 Task: Search one way flight ticket for 4 adults, 2 children, 2 infants in seat and 1 infant on lap in premium economy from Fort Walton Beach: Destin-fort Walton Beach Airport/eglin Air Force Base to Evansville: Evansville Regional Airport on 5-3-2023. Choice of flights is Singapure airlines. Number of bags: 2 checked bags. Price is upto 74000. Outbound departure time preference is 10:00.
Action: Mouse moved to (298, 119)
Screenshot: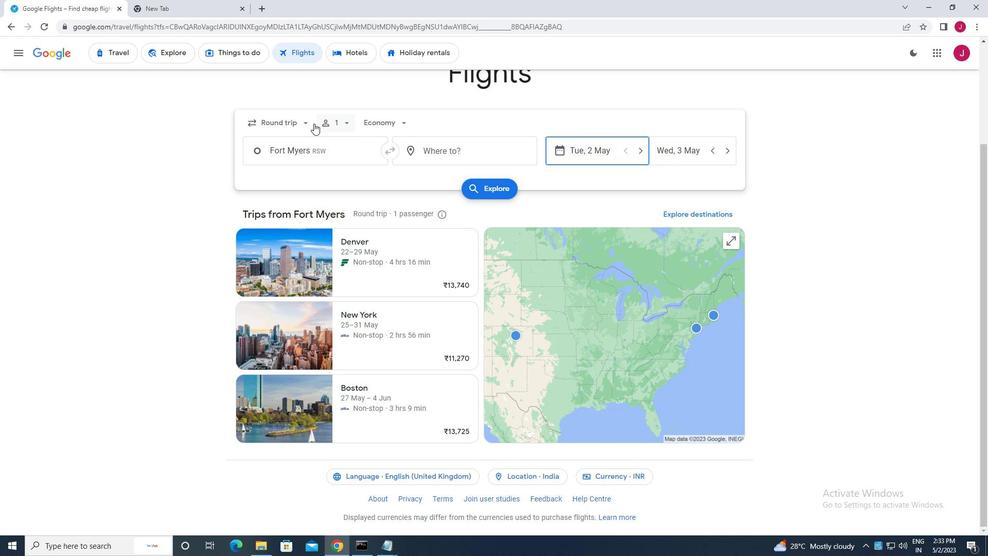 
Action: Mouse pressed left at (298, 119)
Screenshot: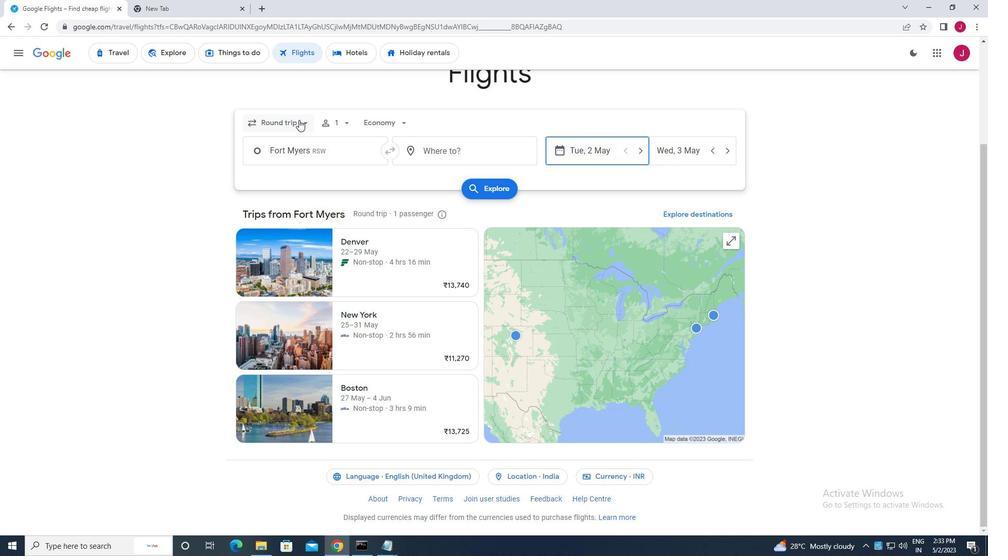 
Action: Mouse moved to (298, 173)
Screenshot: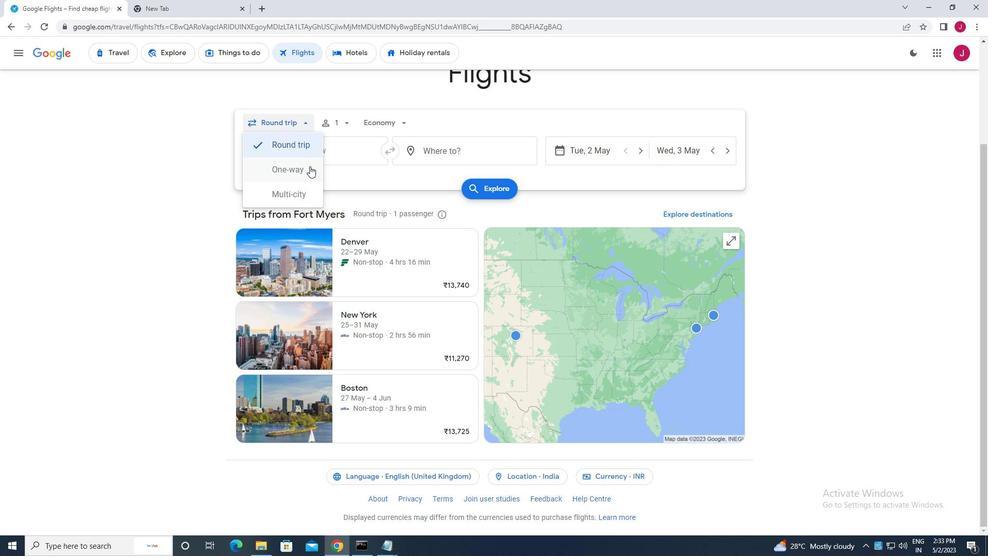 
Action: Mouse pressed left at (298, 173)
Screenshot: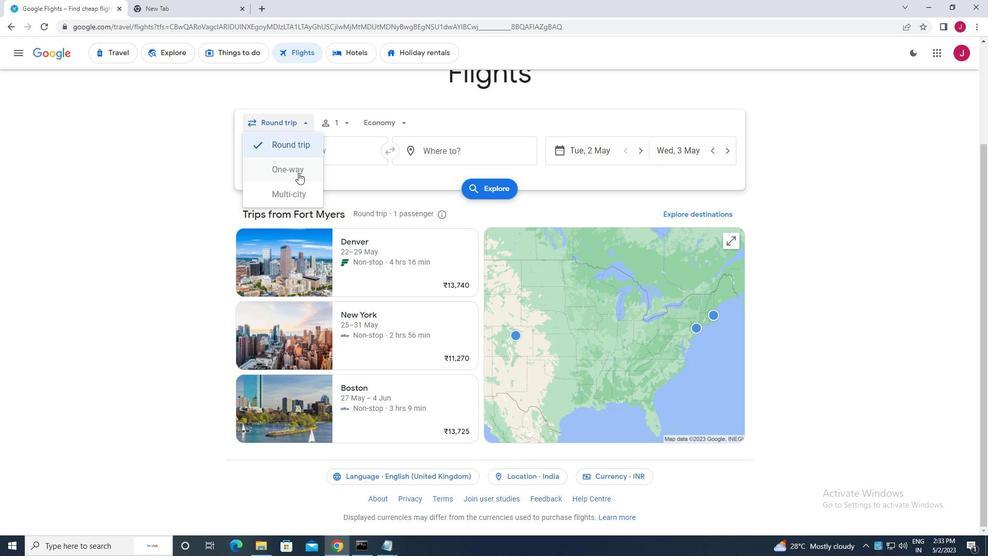 
Action: Mouse moved to (338, 120)
Screenshot: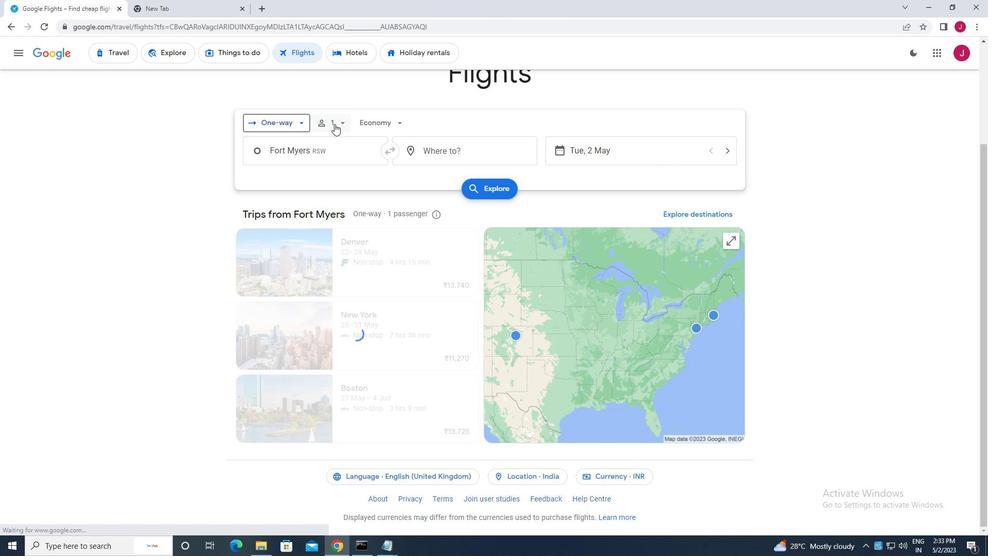
Action: Mouse pressed left at (338, 120)
Screenshot: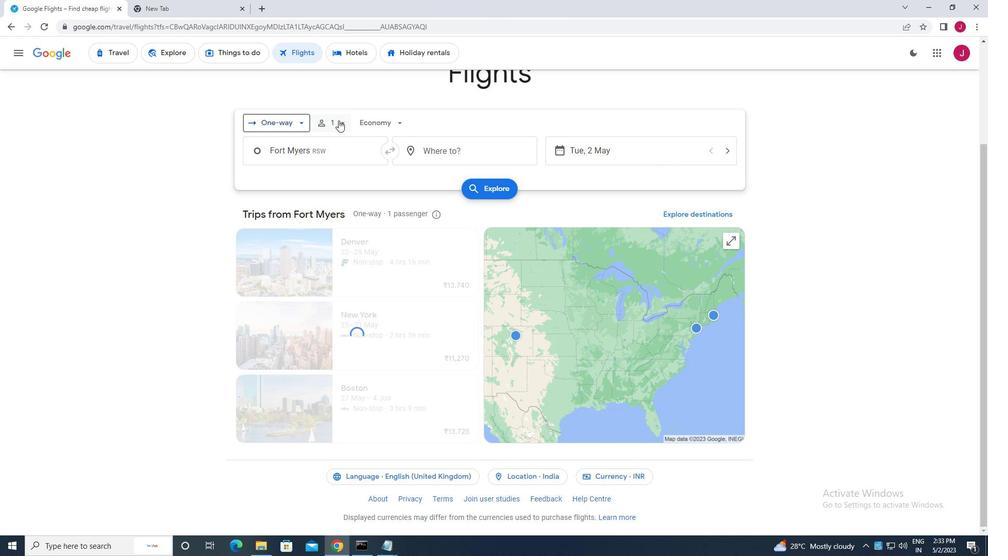 
Action: Mouse moved to (425, 151)
Screenshot: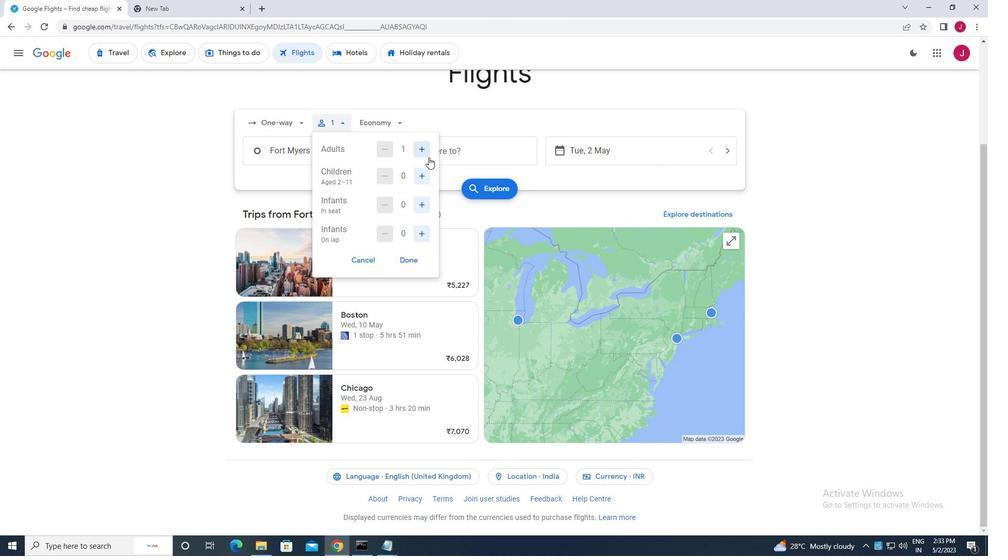 
Action: Mouse pressed left at (425, 151)
Screenshot: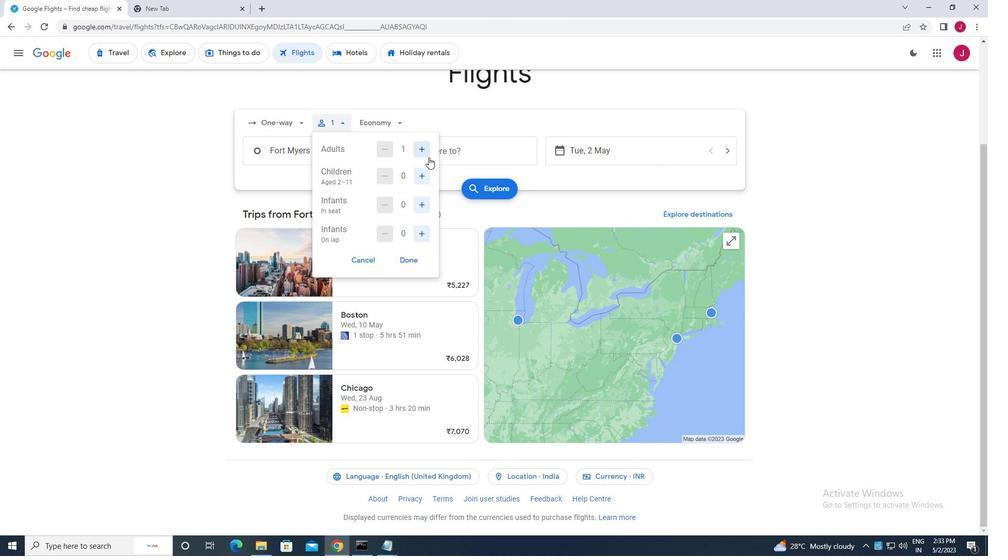 
Action: Mouse pressed left at (425, 151)
Screenshot: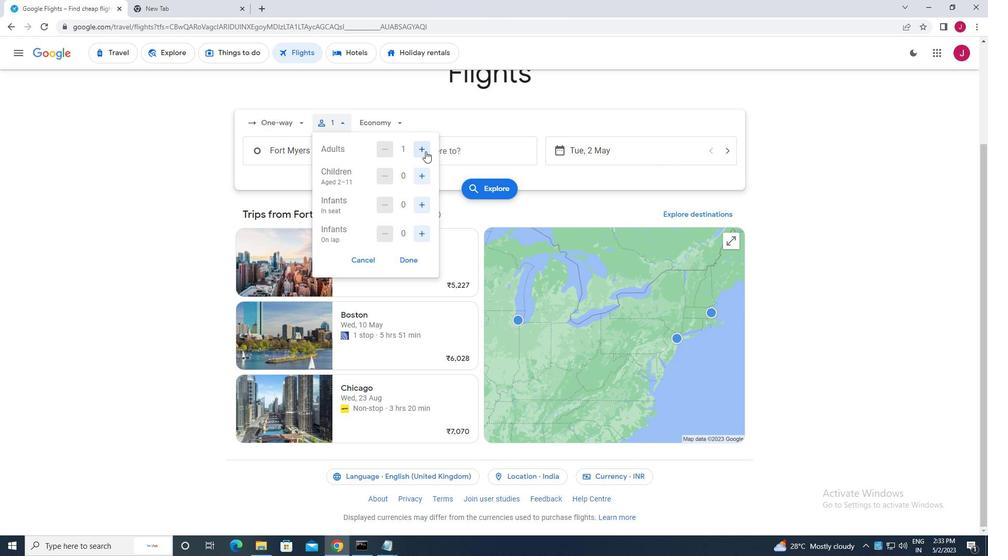 
Action: Mouse pressed left at (425, 151)
Screenshot: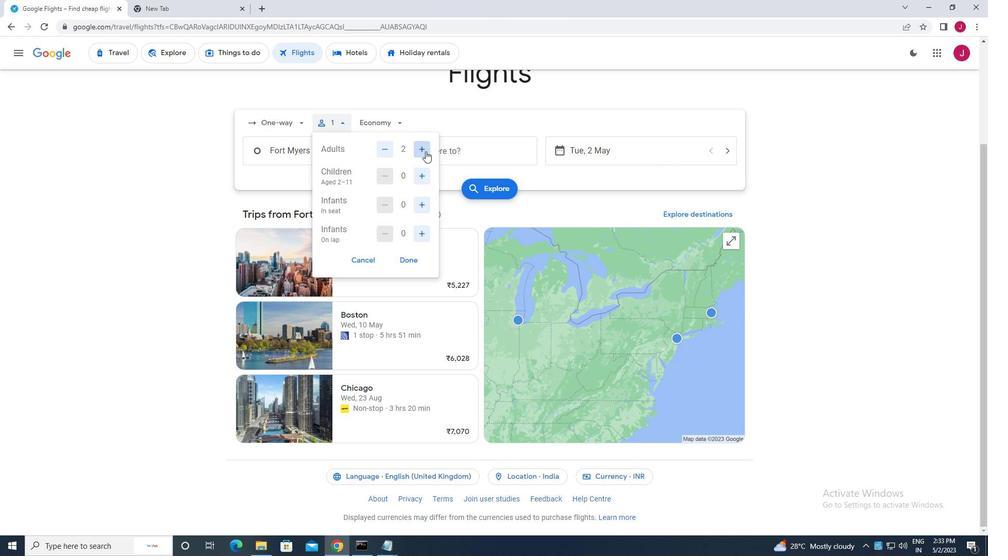 
Action: Mouse moved to (421, 175)
Screenshot: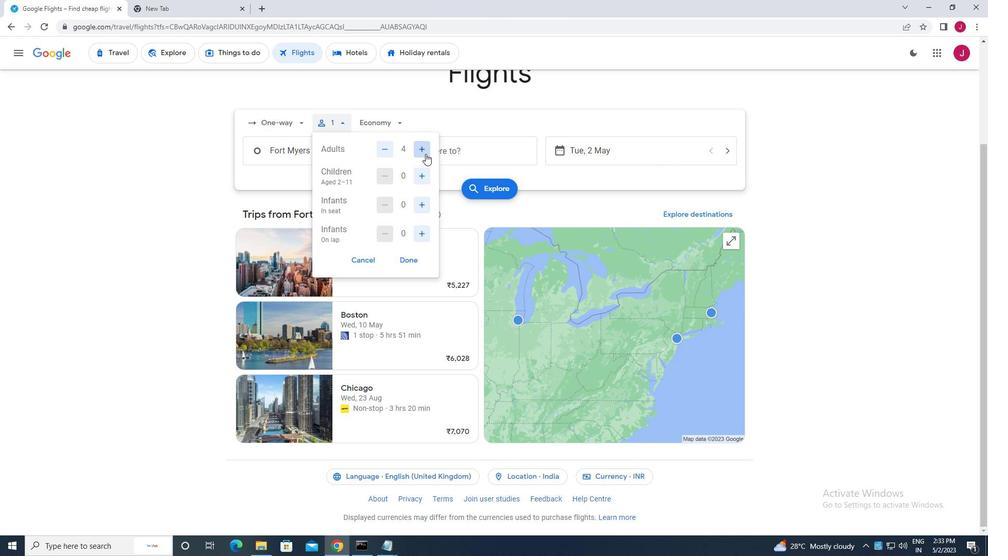 
Action: Mouse pressed left at (421, 175)
Screenshot: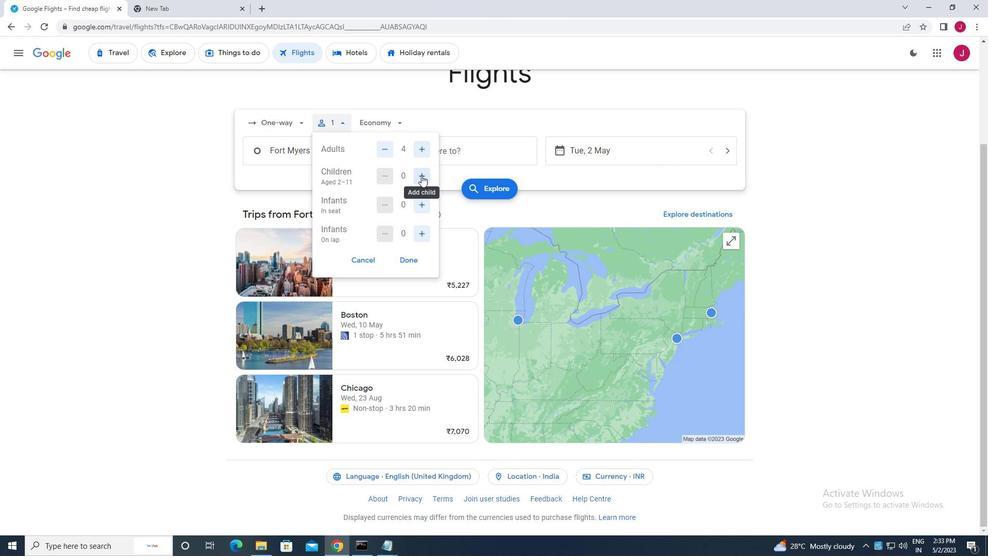 
Action: Mouse pressed left at (421, 175)
Screenshot: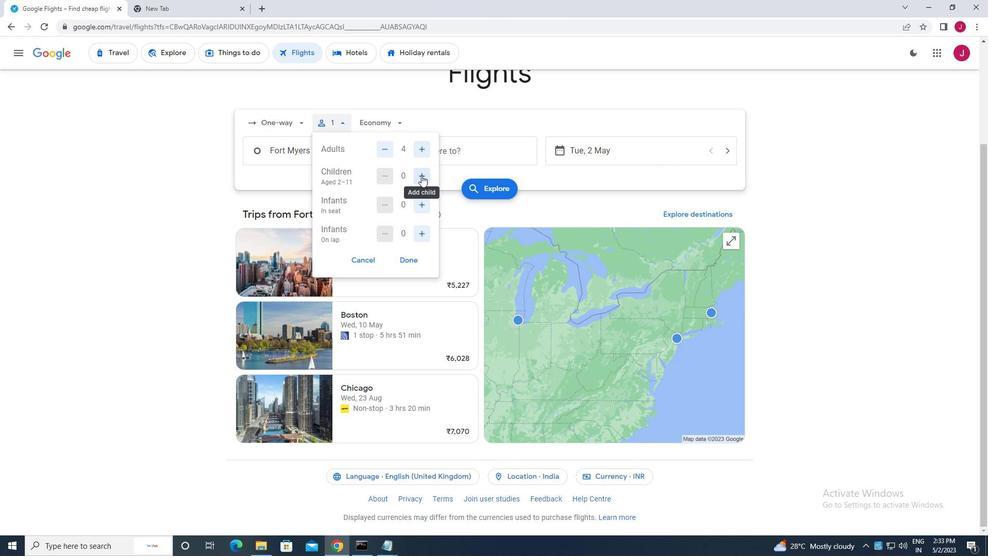 
Action: Mouse moved to (425, 203)
Screenshot: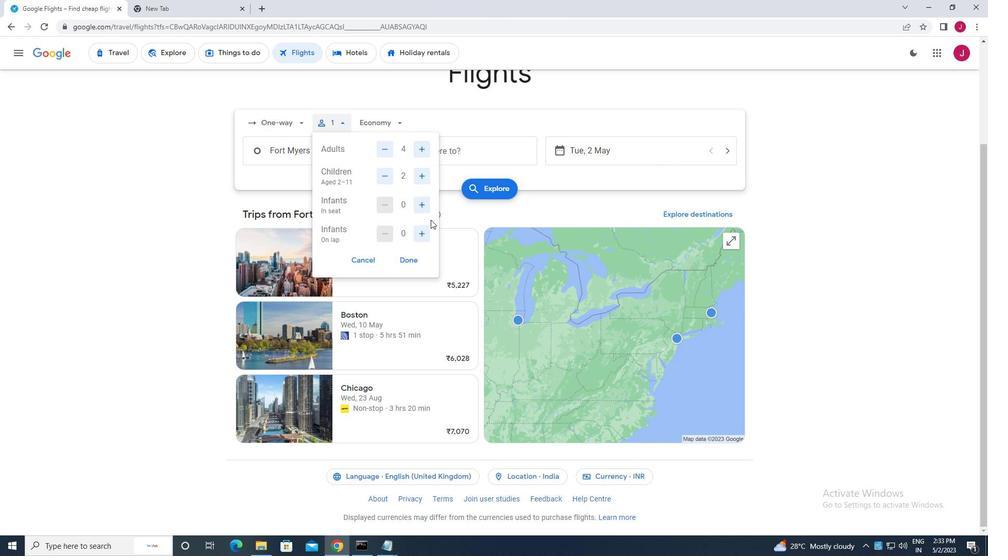 
Action: Mouse pressed left at (425, 203)
Screenshot: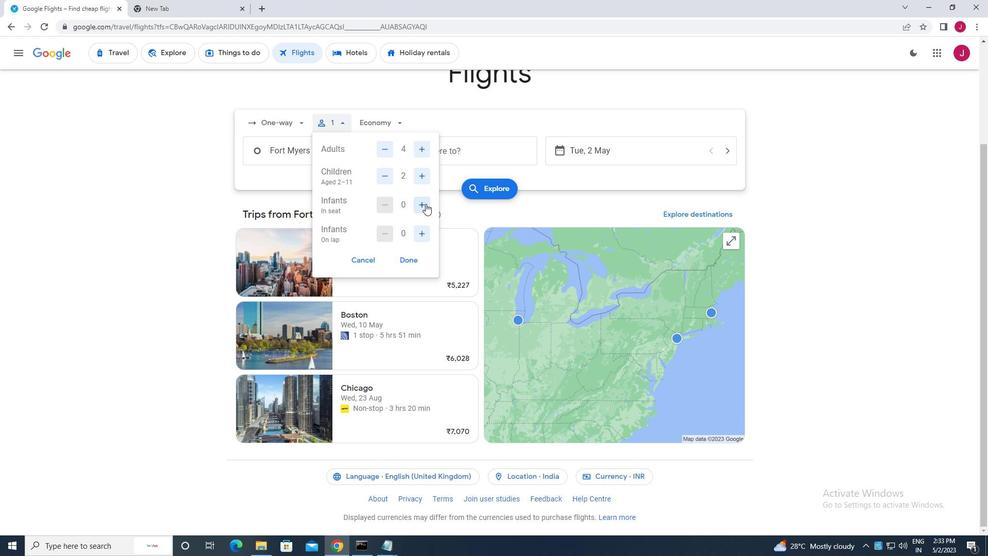 
Action: Mouse pressed left at (425, 203)
Screenshot: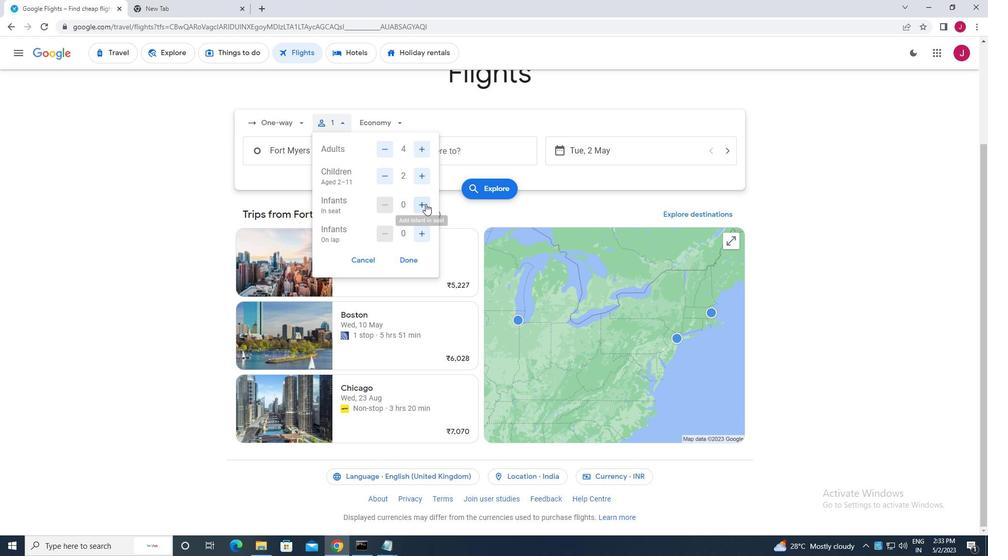 
Action: Mouse moved to (421, 233)
Screenshot: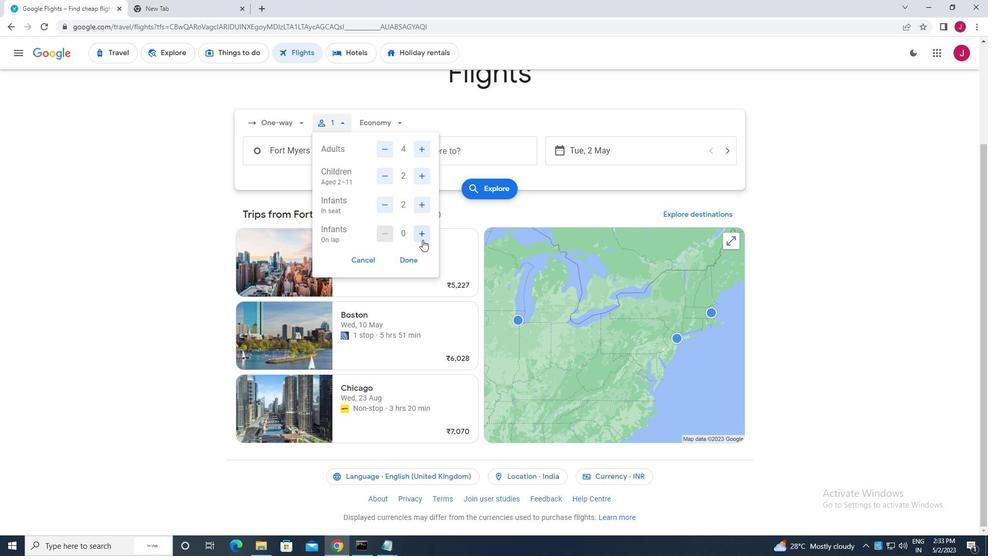 
Action: Mouse pressed left at (421, 233)
Screenshot: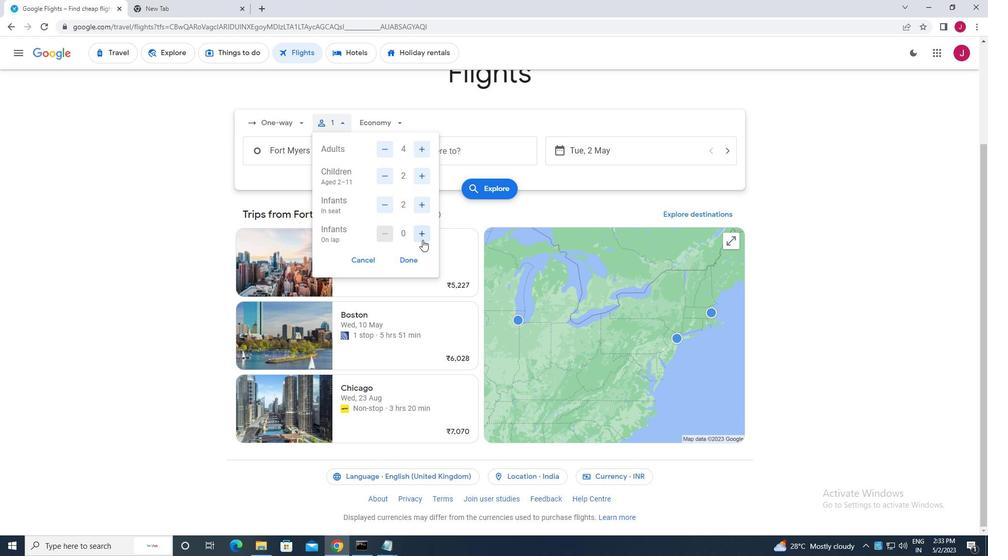 
Action: Mouse moved to (406, 260)
Screenshot: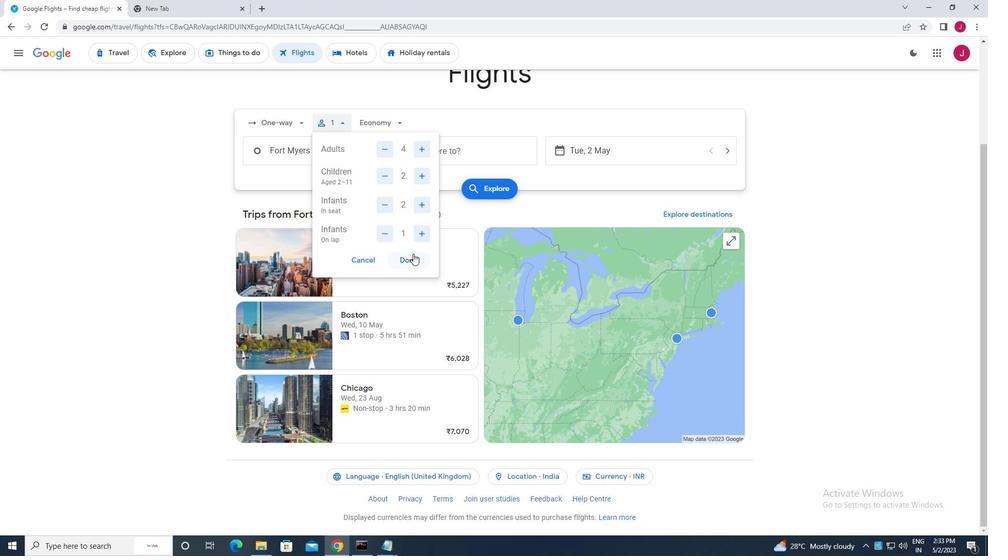 
Action: Mouse pressed left at (406, 260)
Screenshot: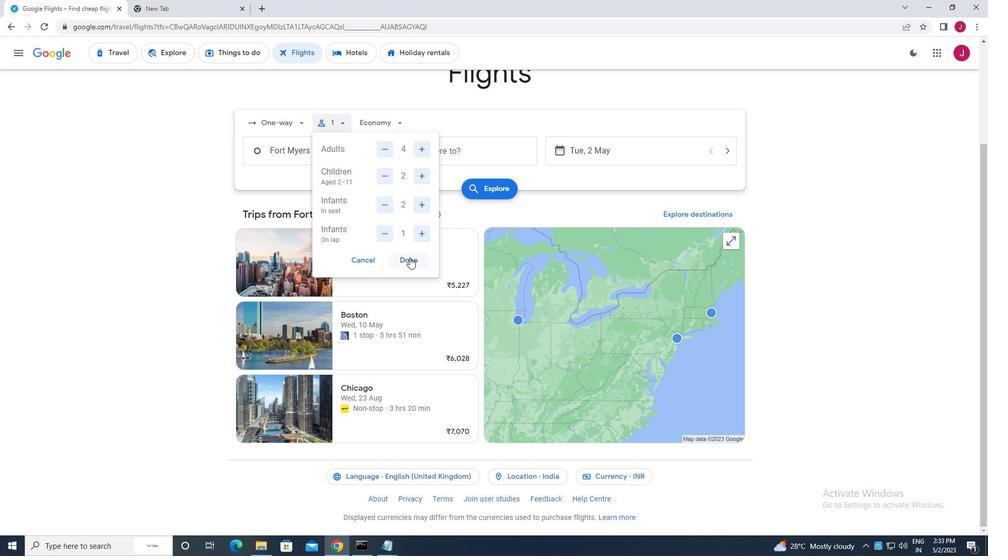 
Action: Mouse moved to (384, 119)
Screenshot: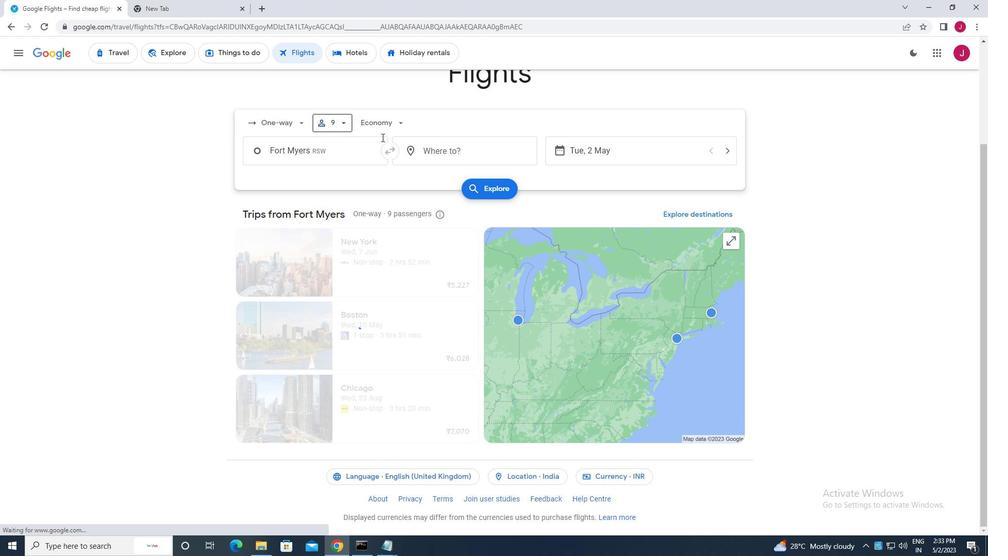 
Action: Mouse pressed left at (384, 119)
Screenshot: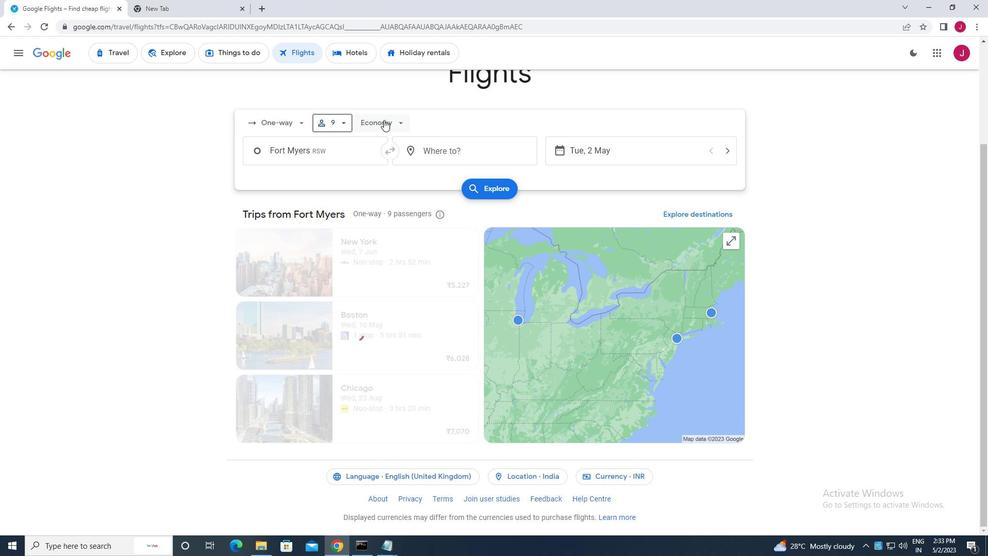 
Action: Mouse moved to (385, 125)
Screenshot: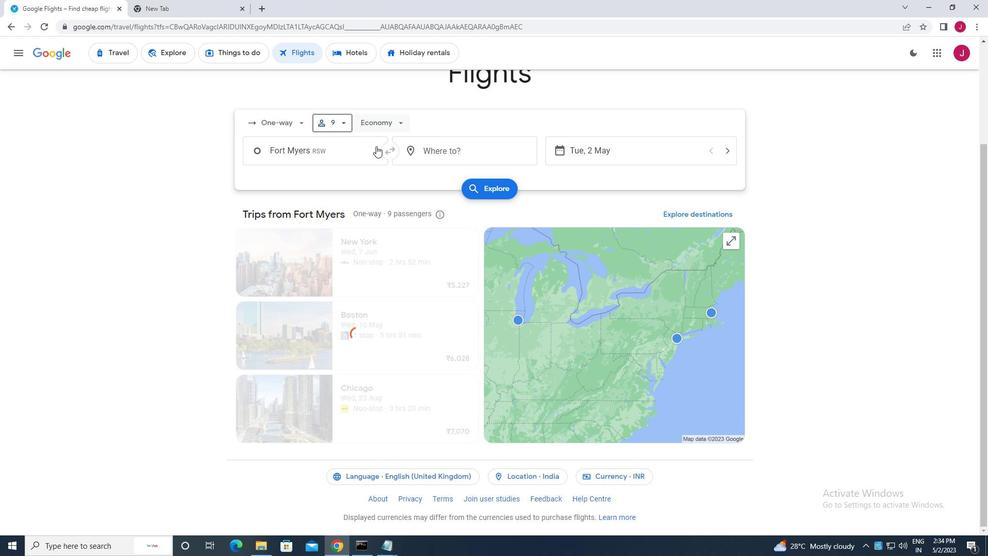 
Action: Mouse pressed left at (385, 125)
Screenshot: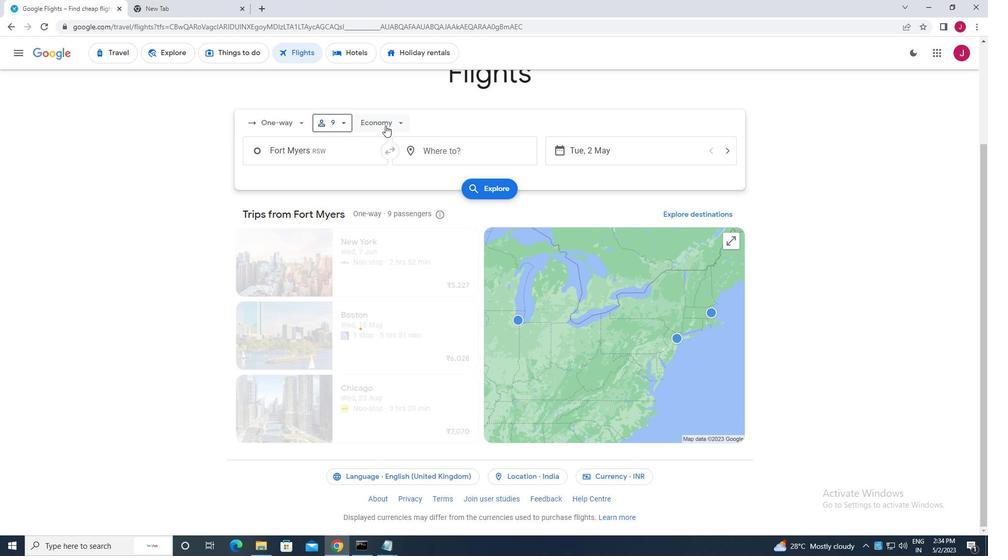 
Action: Mouse moved to (401, 124)
Screenshot: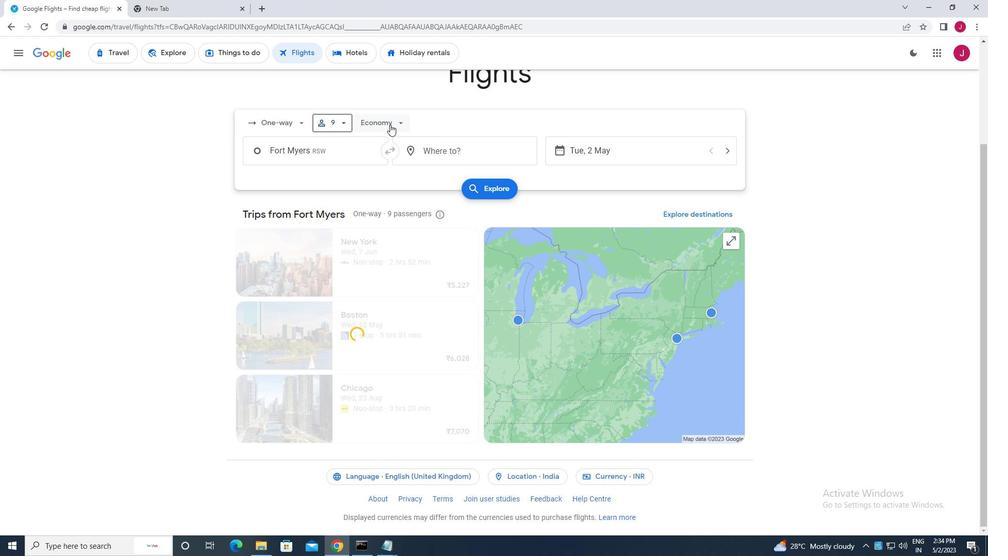 
Action: Mouse pressed left at (401, 124)
Screenshot: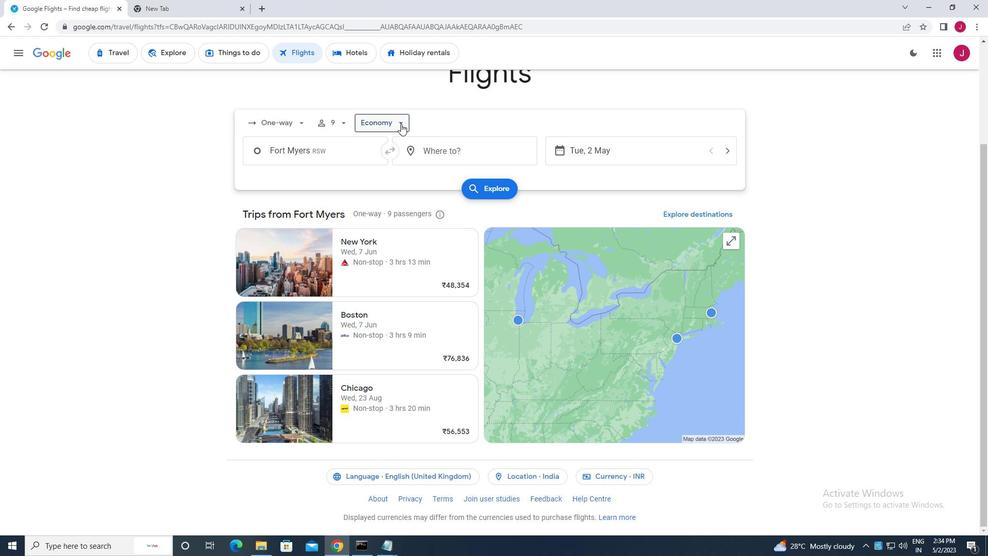 
Action: Mouse moved to (406, 169)
Screenshot: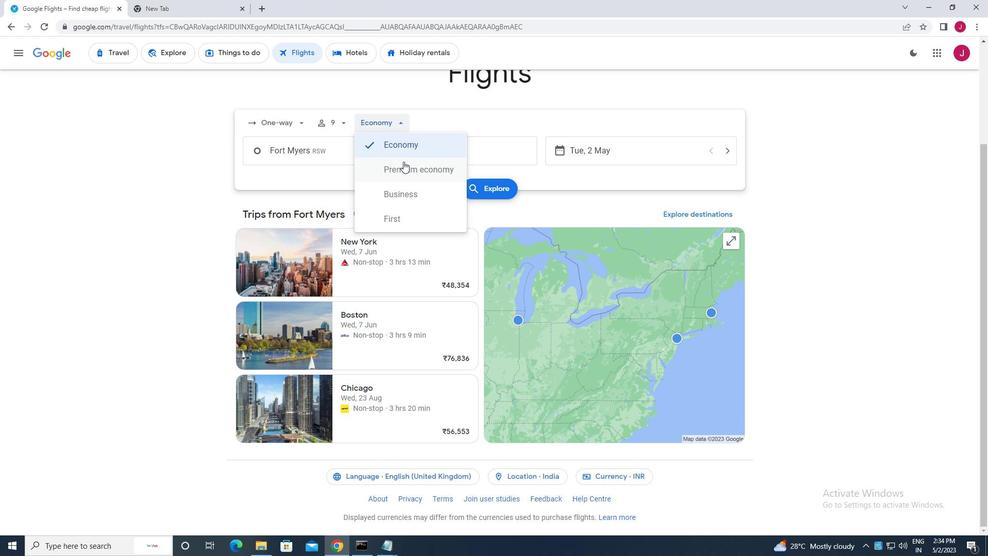 
Action: Mouse pressed left at (406, 169)
Screenshot: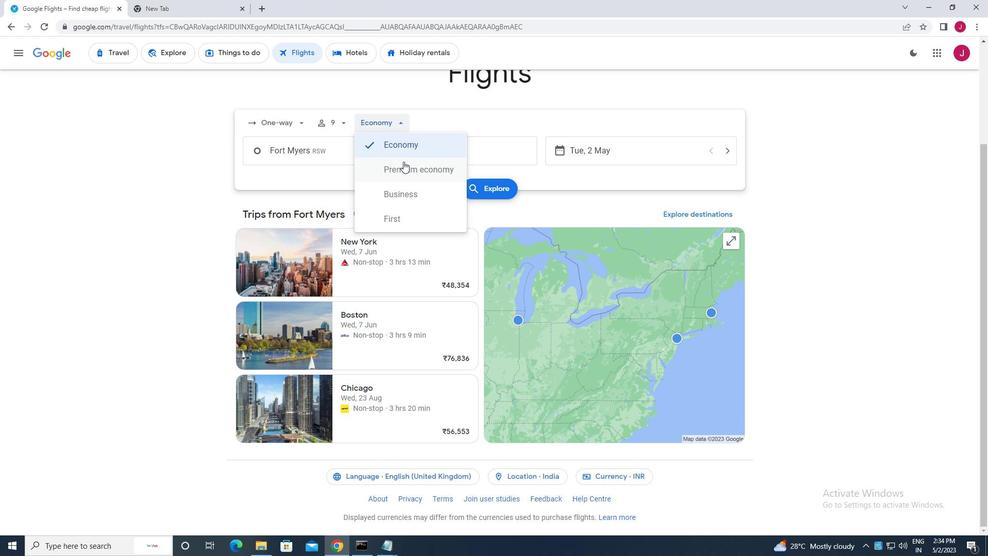 
Action: Mouse moved to (337, 158)
Screenshot: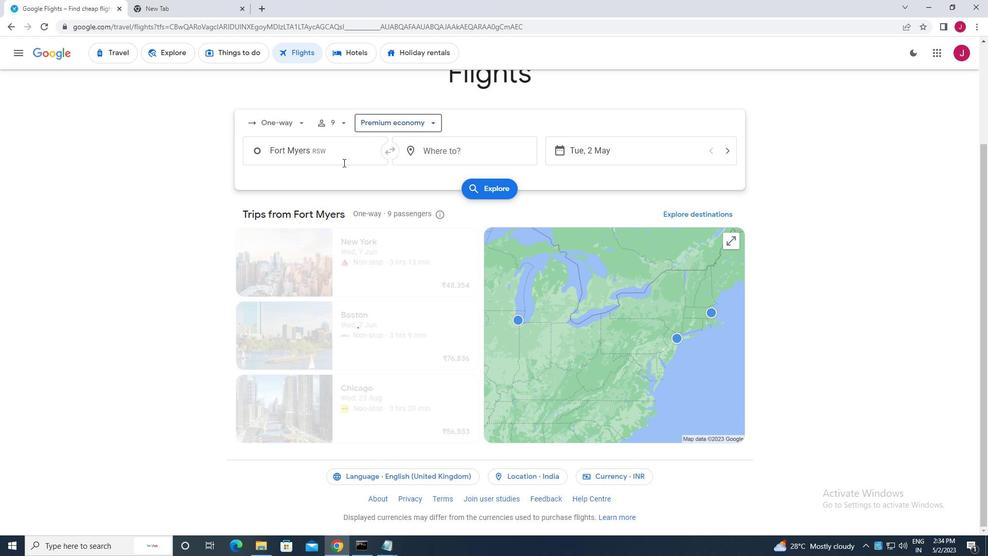 
Action: Mouse pressed left at (337, 158)
Screenshot: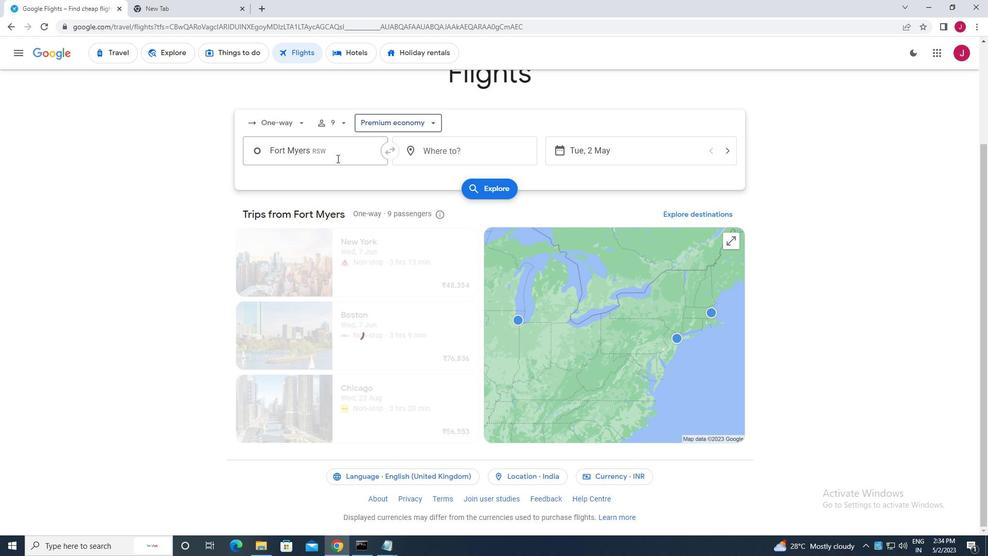 
Action: Key pressed walton
Screenshot: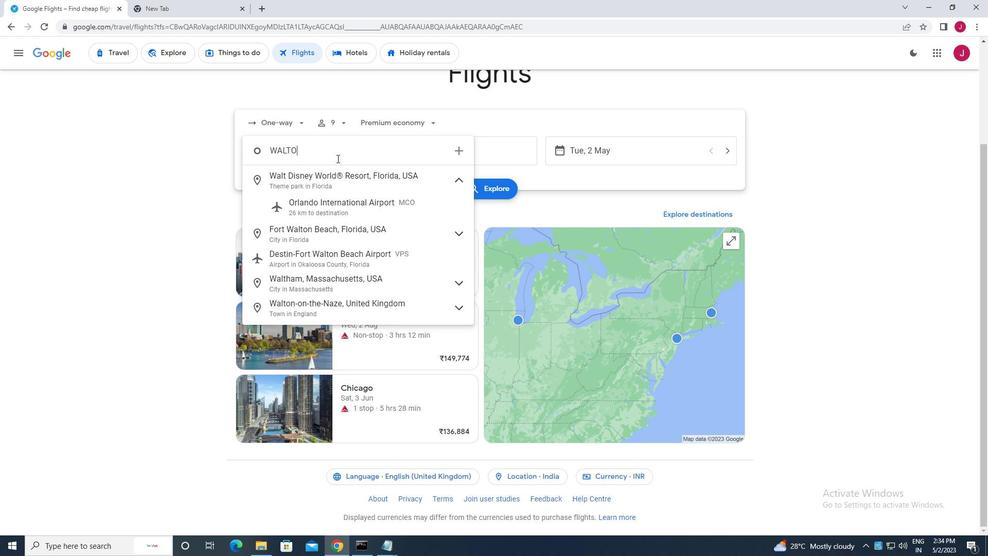 
Action: Mouse moved to (363, 230)
Screenshot: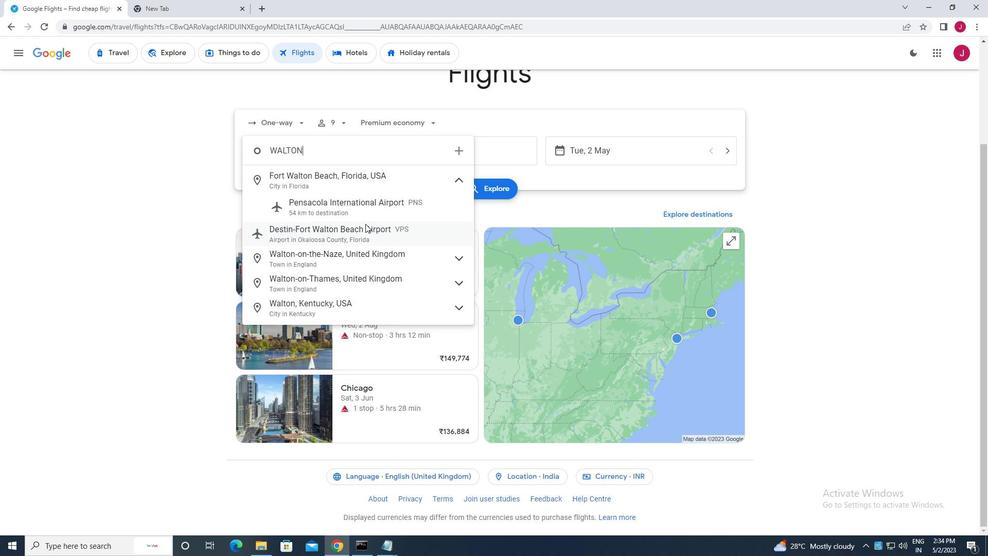 
Action: Mouse pressed left at (363, 230)
Screenshot: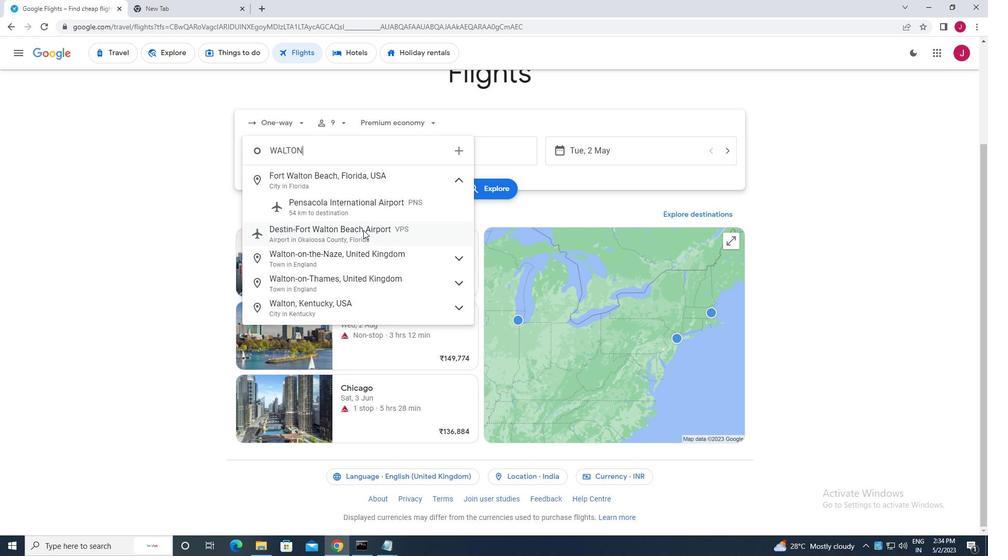 
Action: Mouse moved to (436, 147)
Screenshot: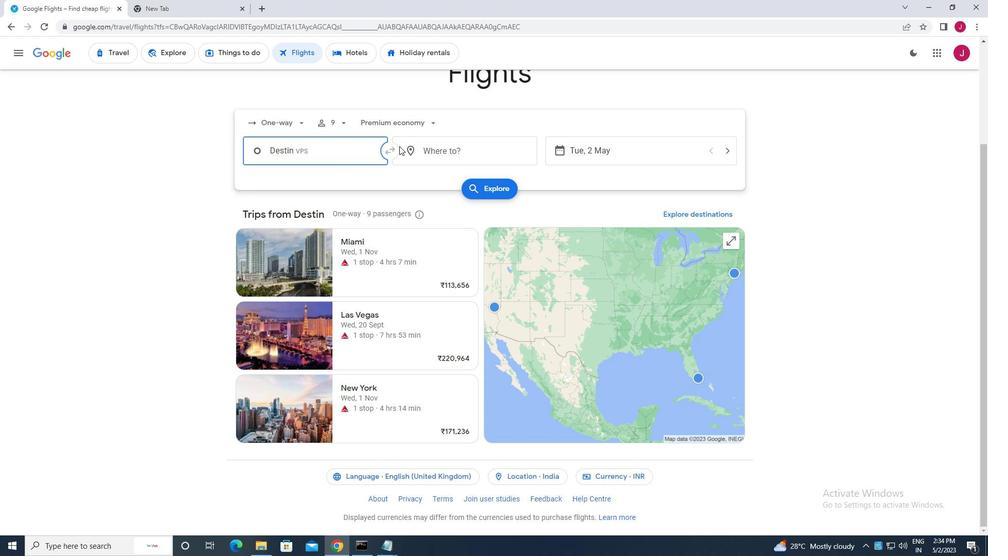 
Action: Mouse pressed left at (436, 147)
Screenshot: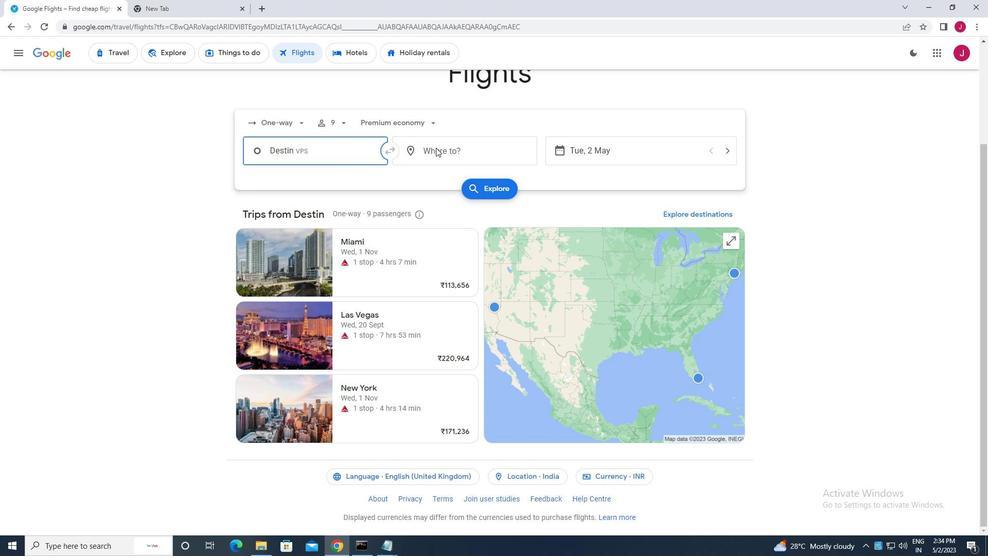 
Action: Key pressed evans
Screenshot: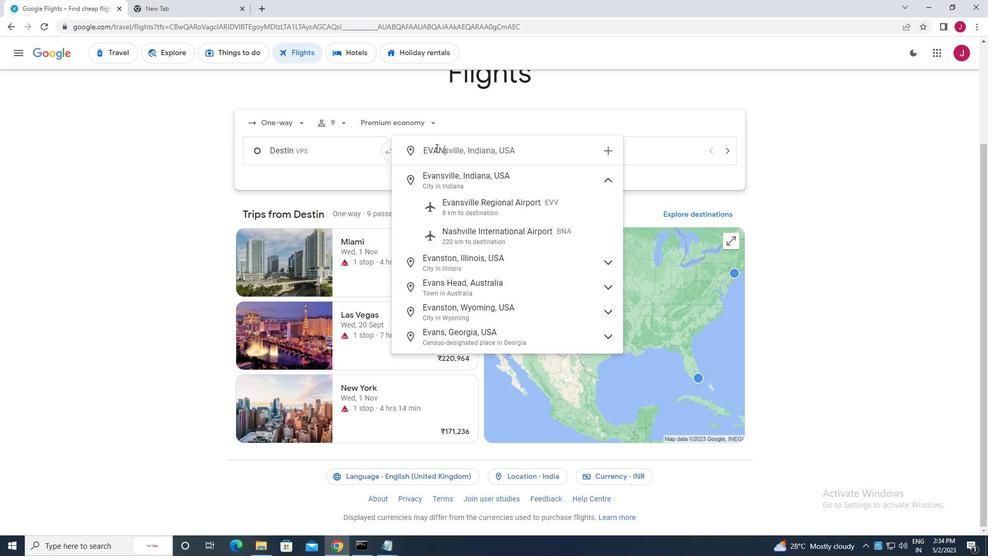 
Action: Mouse moved to (483, 206)
Screenshot: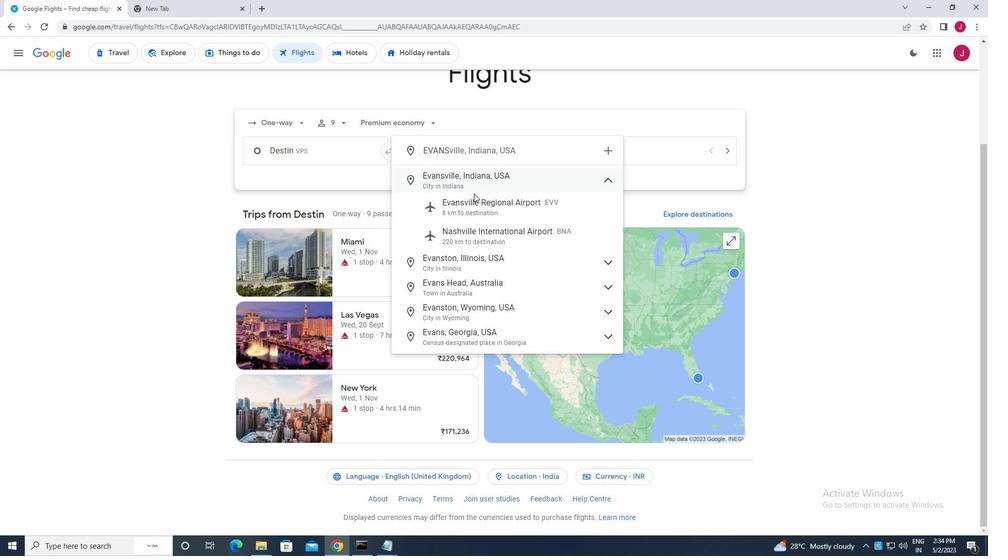 
Action: Mouse pressed left at (483, 206)
Screenshot: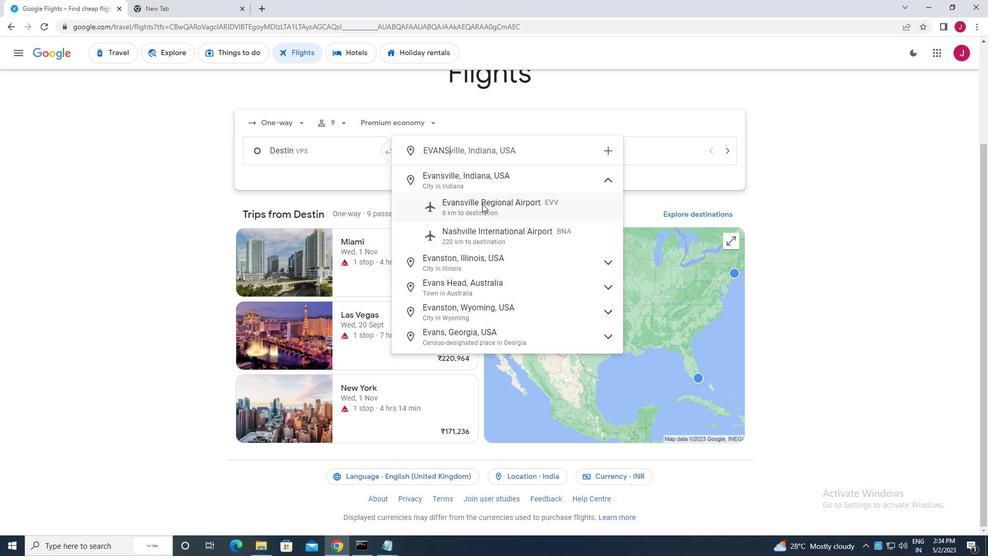 
Action: Mouse moved to (581, 150)
Screenshot: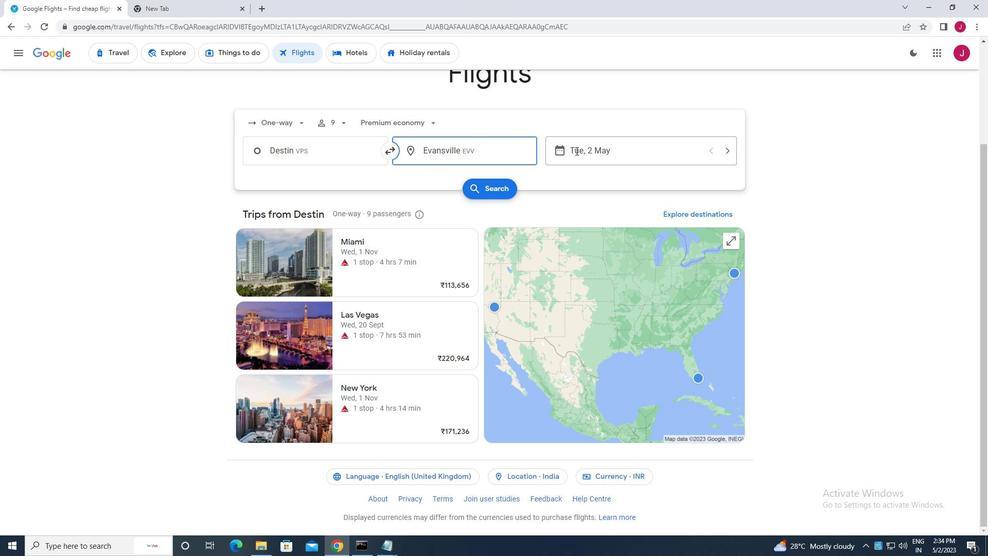 
Action: Mouse pressed left at (581, 150)
Screenshot: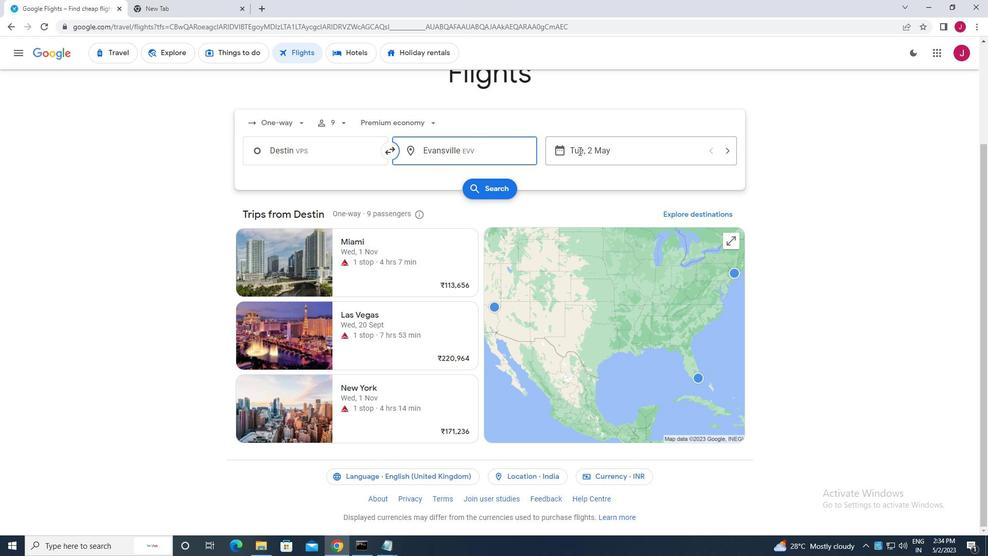 
Action: Mouse moved to (444, 229)
Screenshot: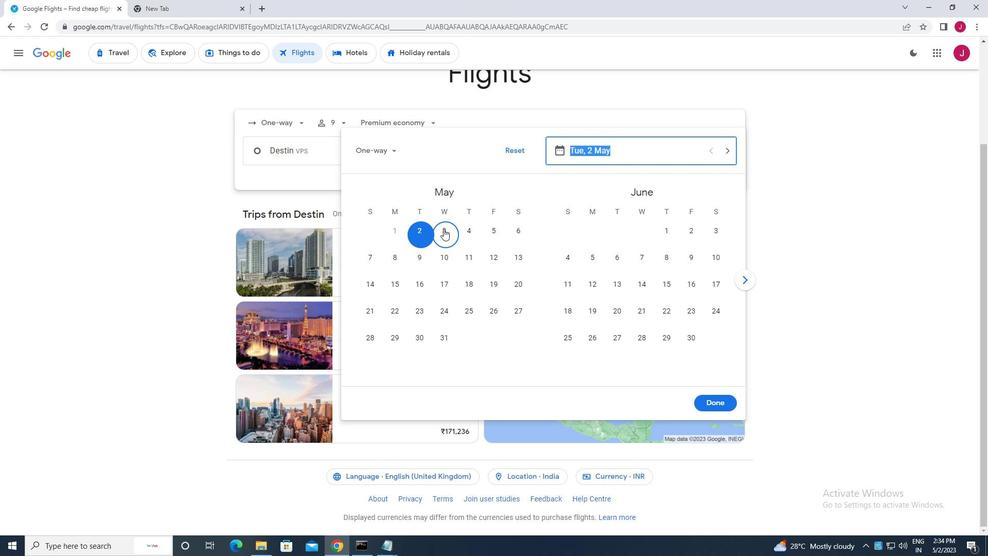 
Action: Mouse pressed left at (444, 229)
Screenshot: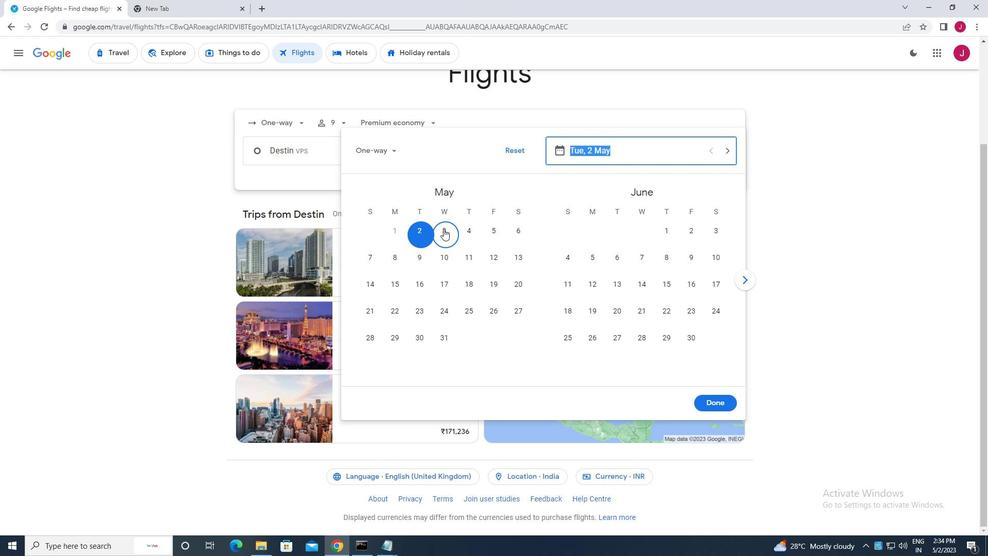 
Action: Mouse moved to (704, 405)
Screenshot: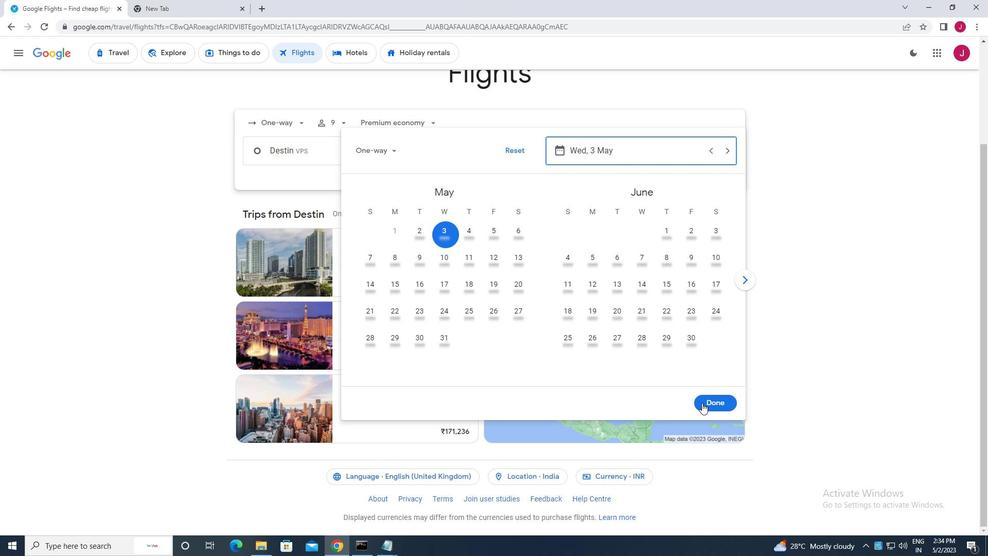 
Action: Mouse pressed left at (704, 405)
Screenshot: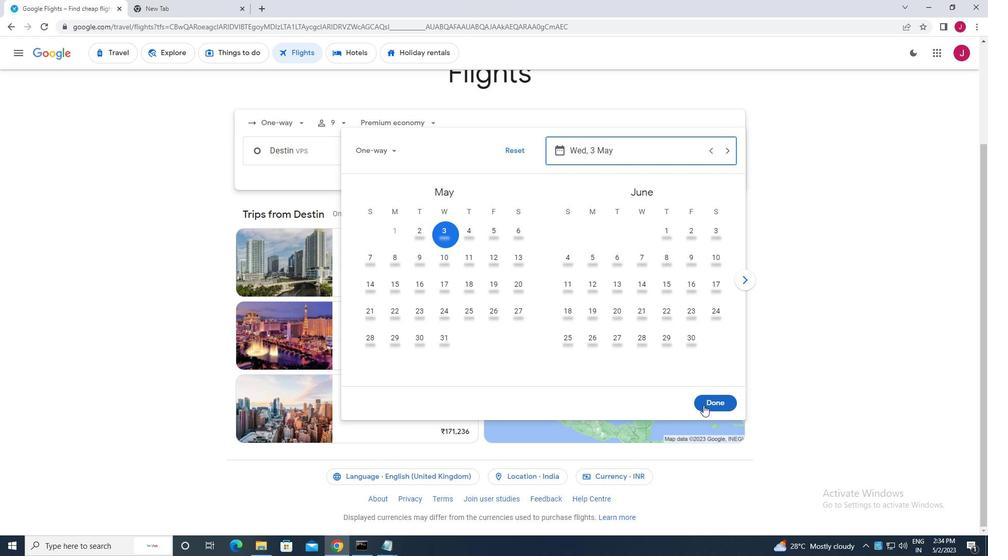 
Action: Mouse moved to (500, 190)
Screenshot: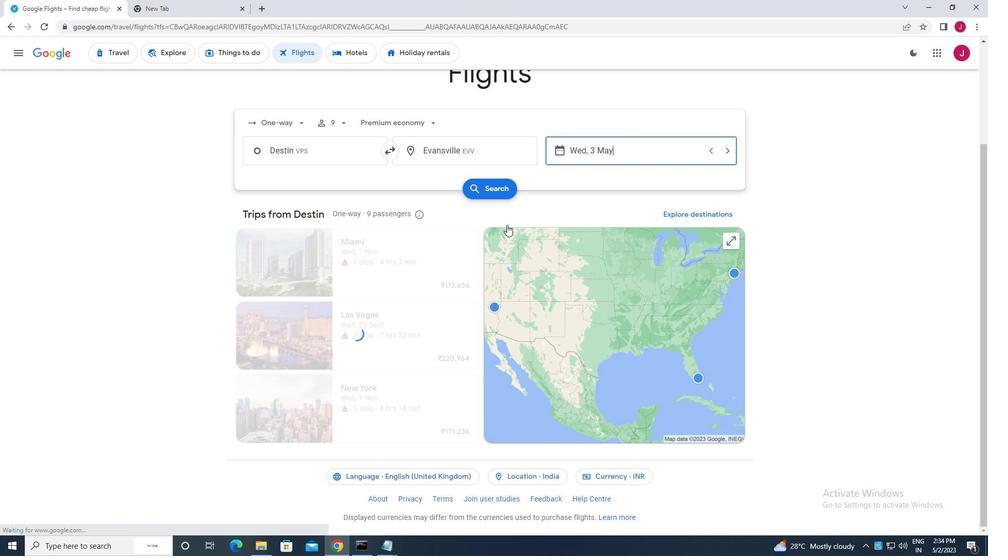 
Action: Mouse pressed left at (500, 190)
Screenshot: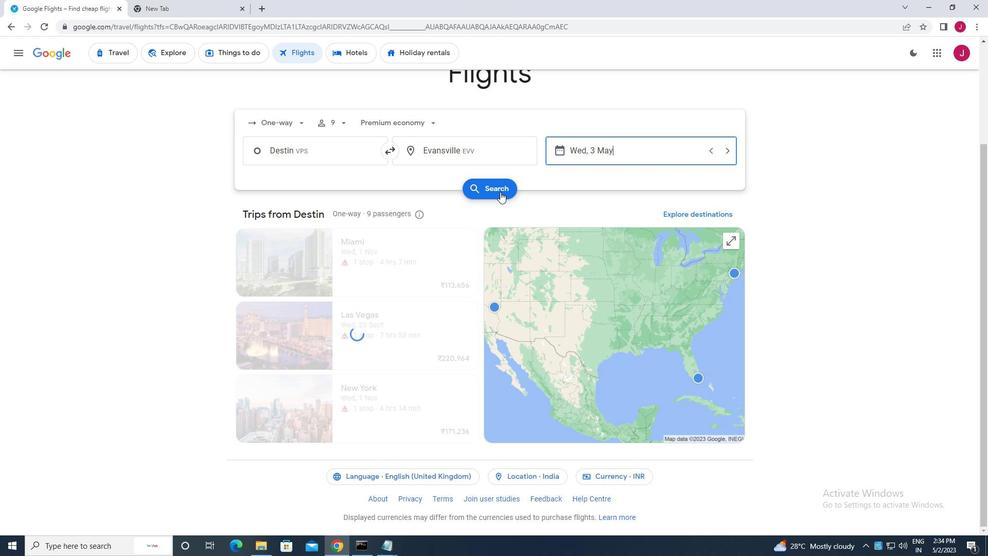
Action: Mouse moved to (262, 146)
Screenshot: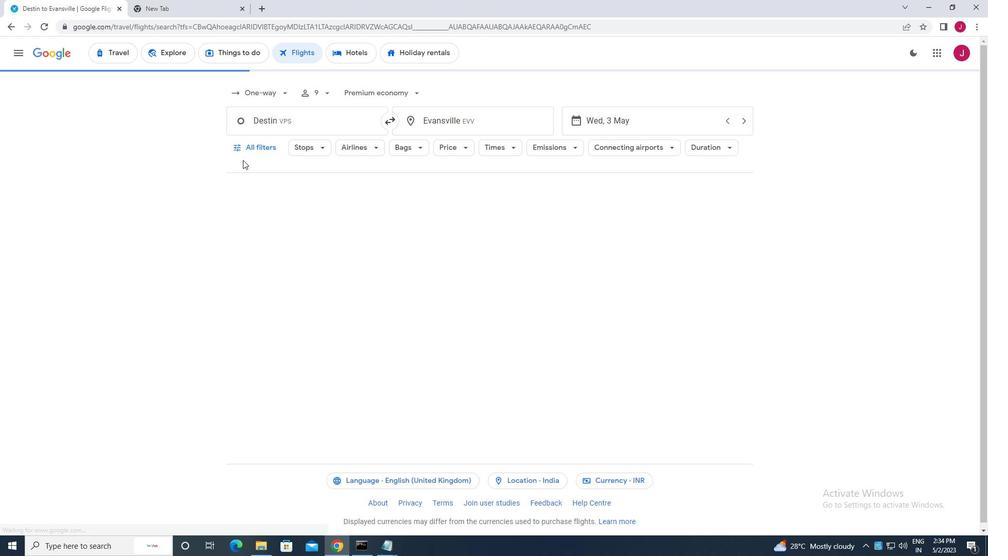 
Action: Mouse pressed left at (262, 146)
Screenshot: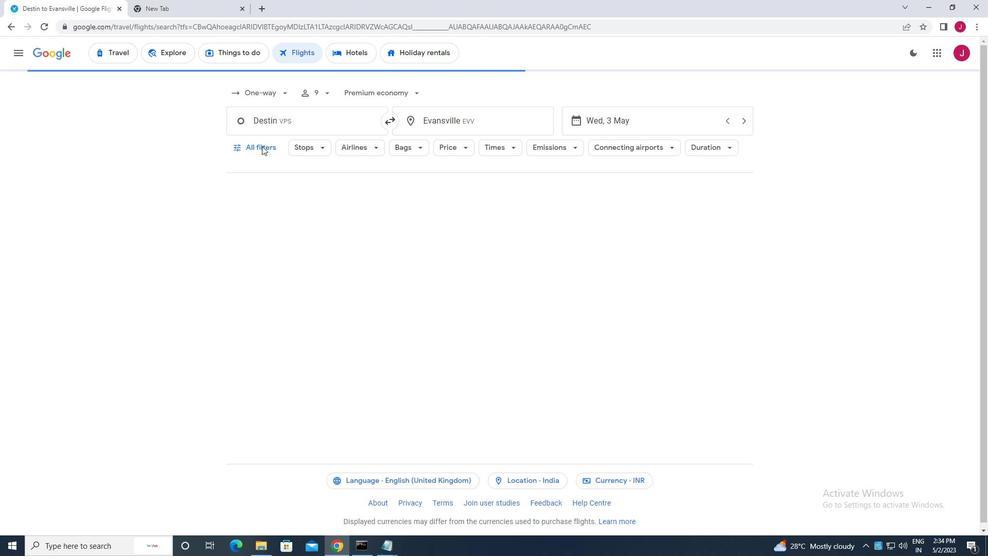 
Action: Mouse moved to (285, 193)
Screenshot: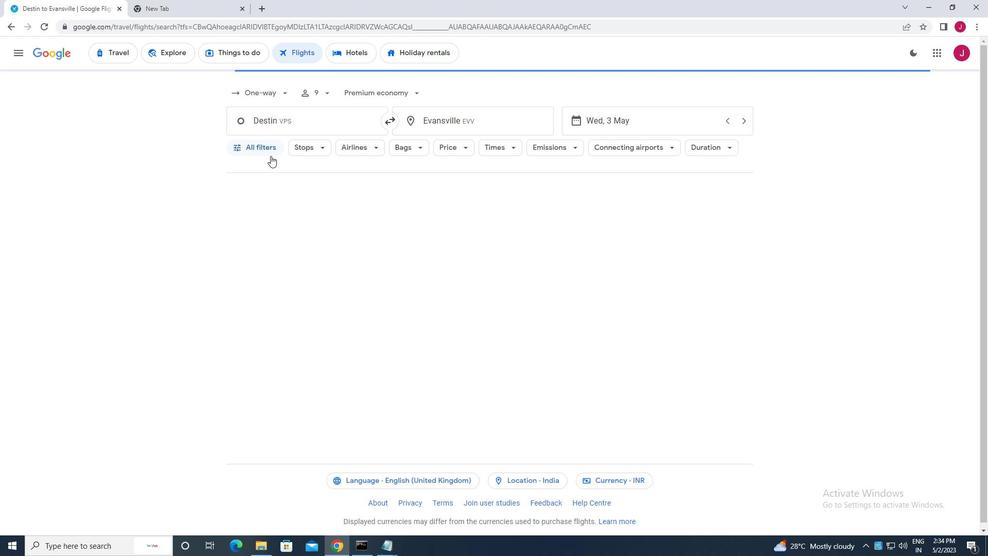 
Action: Mouse scrolled (285, 193) with delta (0, 0)
Screenshot: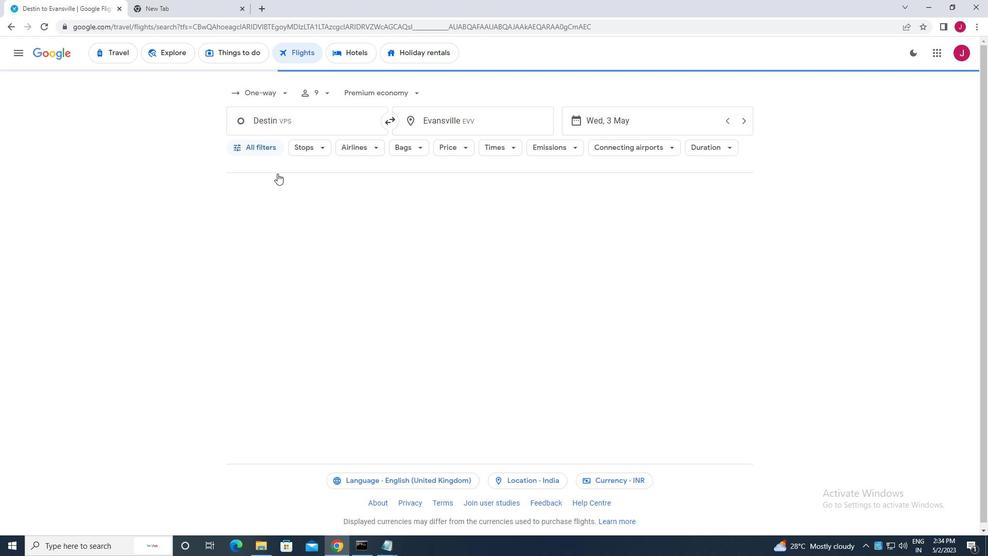 
Action: Mouse scrolled (285, 193) with delta (0, 0)
Screenshot: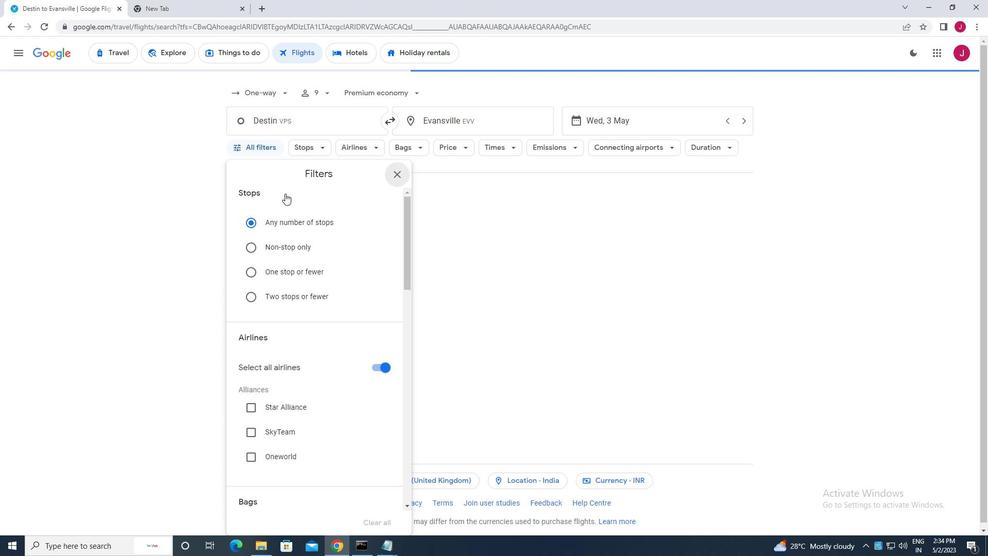 
Action: Mouse scrolled (285, 193) with delta (0, 0)
Screenshot: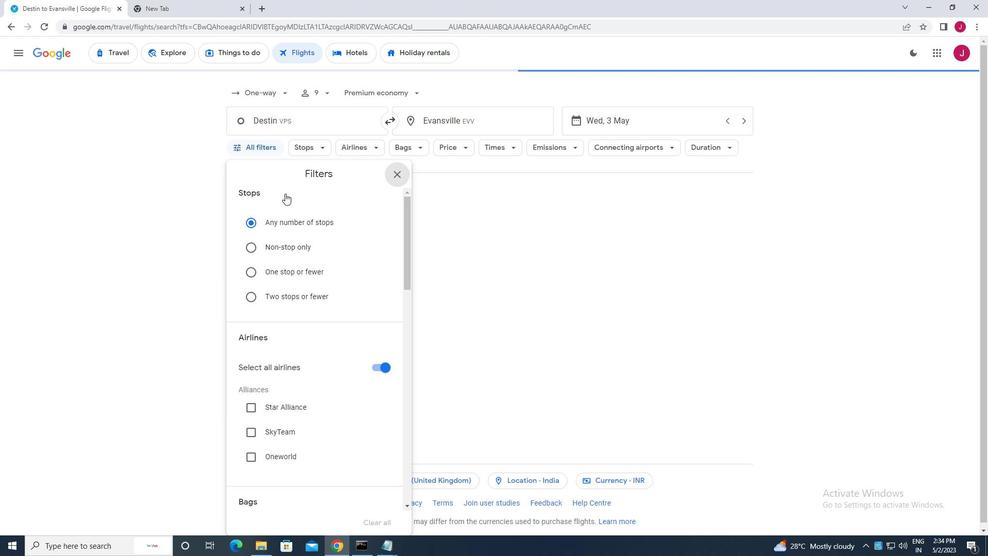 
Action: Mouse moved to (290, 197)
Screenshot: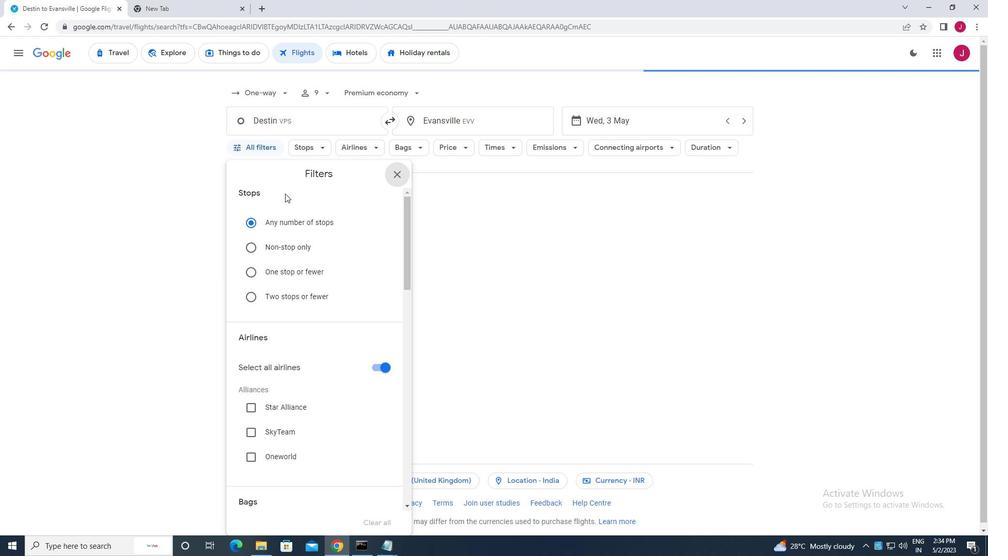 
Action: Mouse scrolled (290, 196) with delta (0, 0)
Screenshot: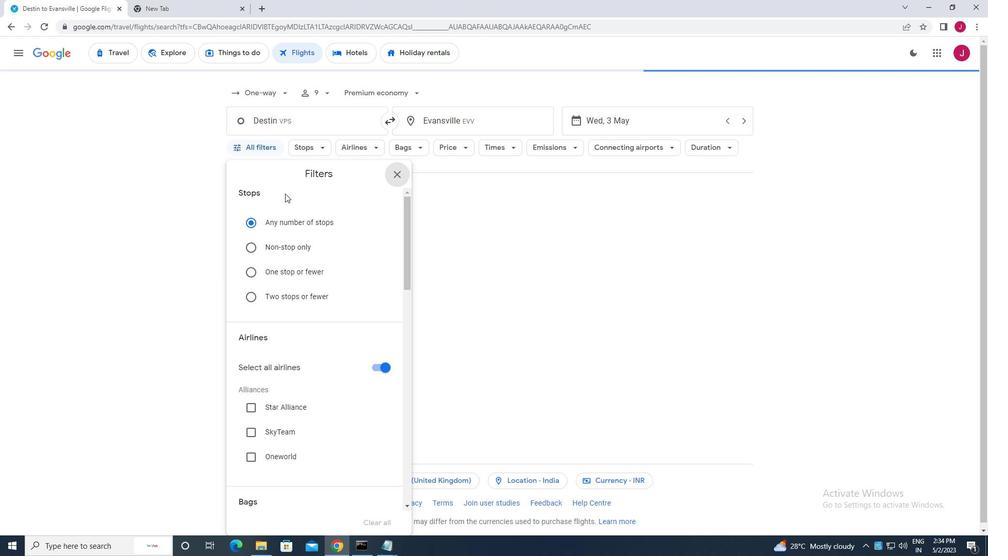 
Action: Mouse moved to (369, 220)
Screenshot: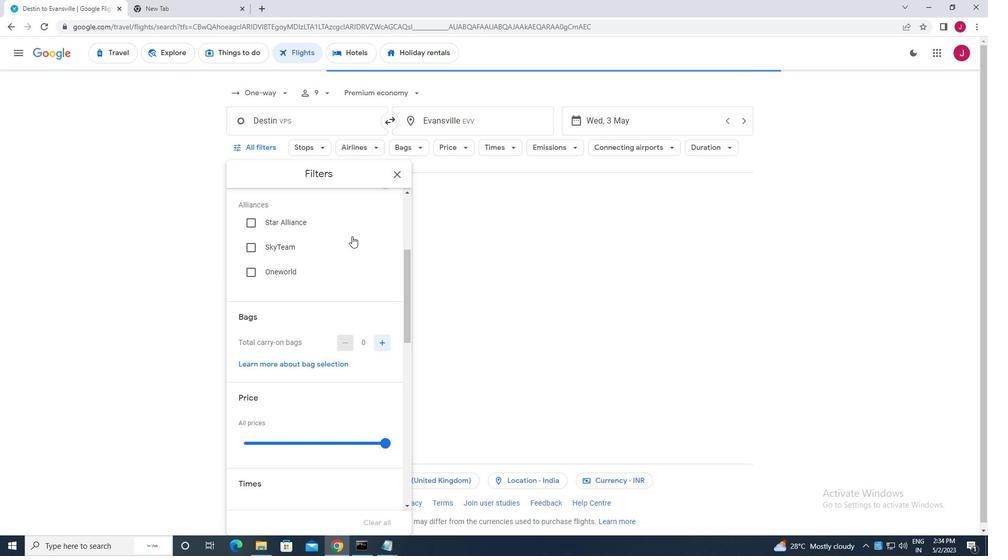 
Action: Mouse scrolled (369, 221) with delta (0, 0)
Screenshot: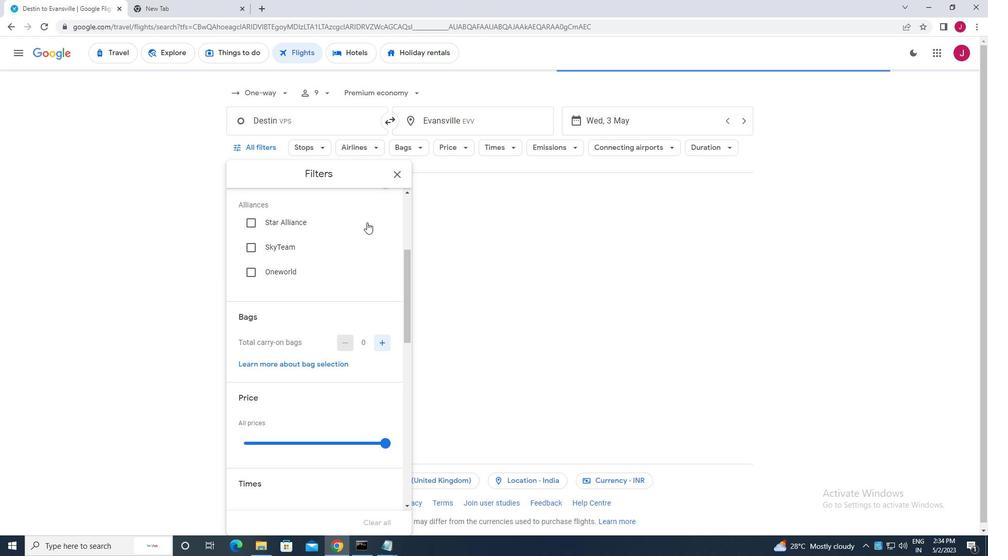 
Action: Mouse moved to (375, 212)
Screenshot: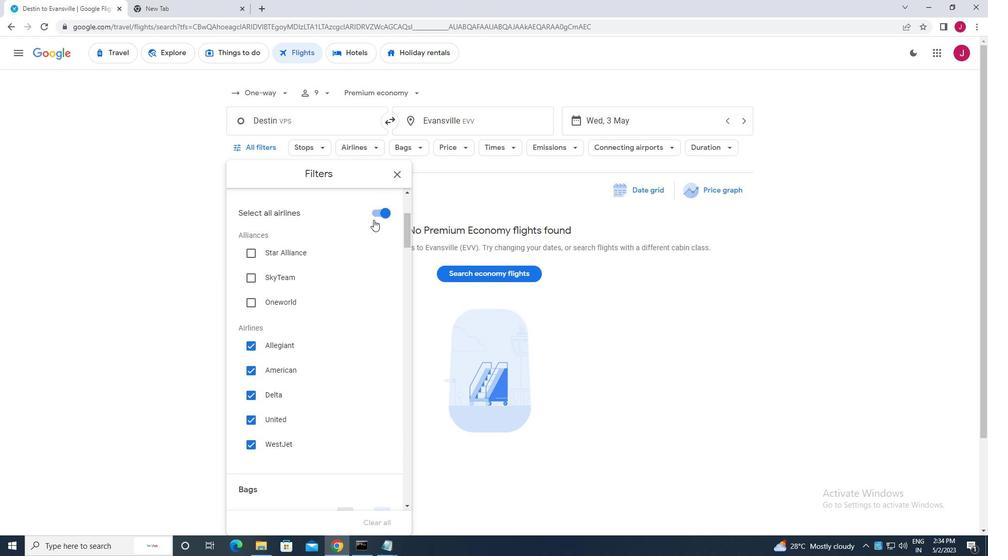 
Action: Mouse pressed left at (375, 212)
Screenshot: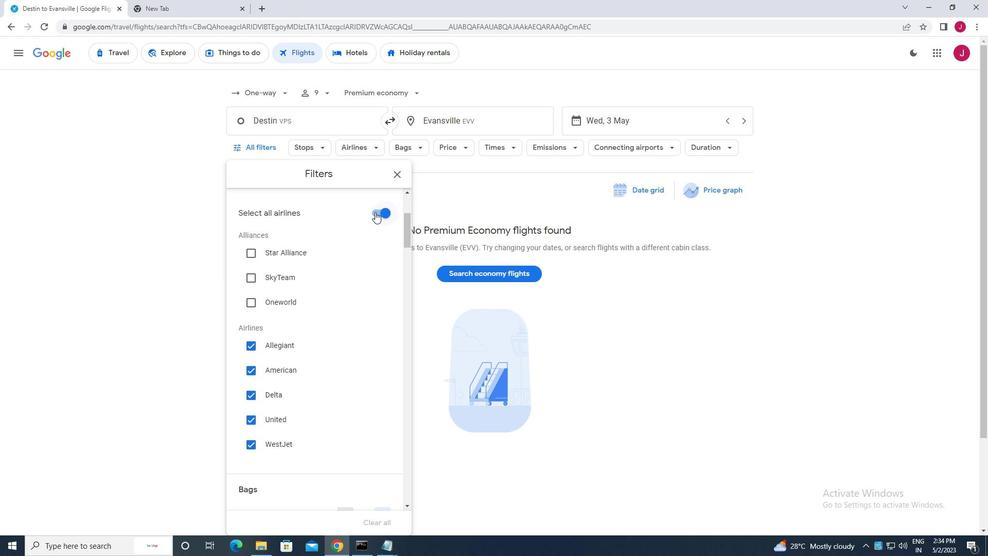 
Action: Mouse moved to (300, 359)
Screenshot: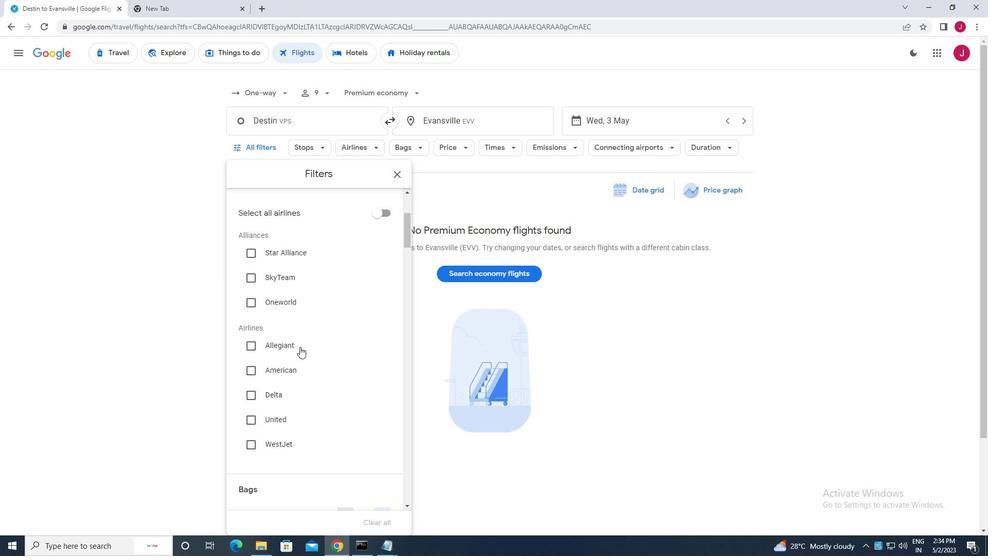 
Action: Mouse scrolled (300, 359) with delta (0, 0)
Screenshot: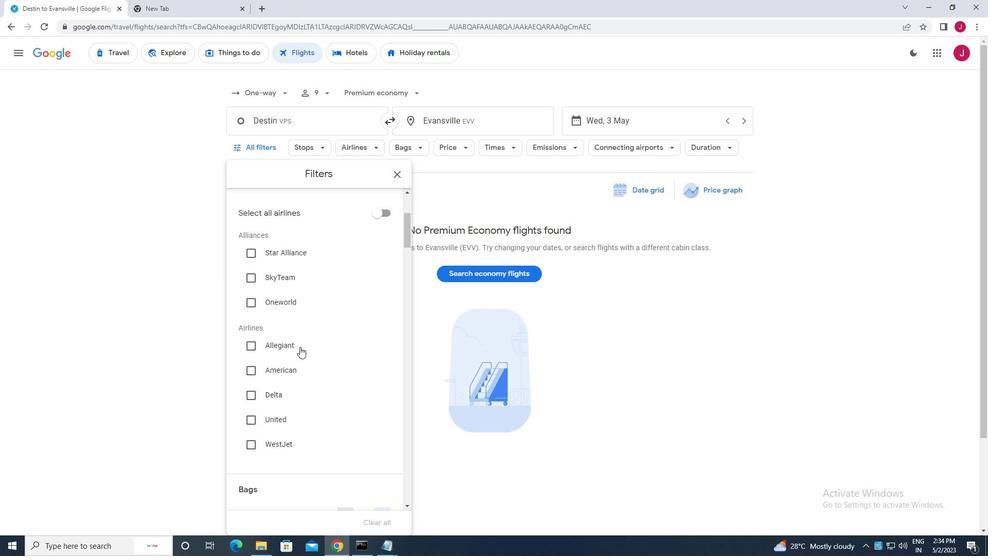 
Action: Mouse scrolled (300, 359) with delta (0, 0)
Screenshot: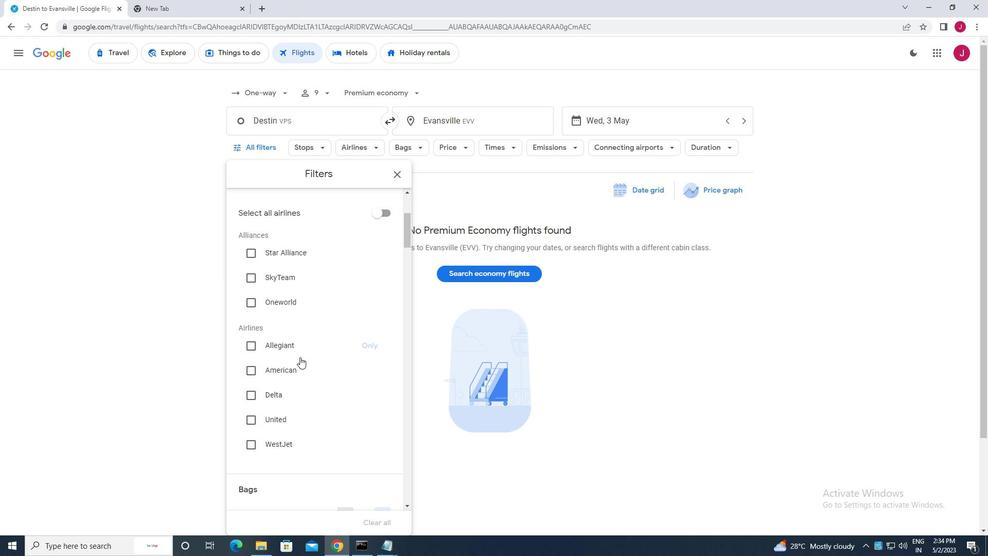 
Action: Mouse scrolled (300, 359) with delta (0, 0)
Screenshot: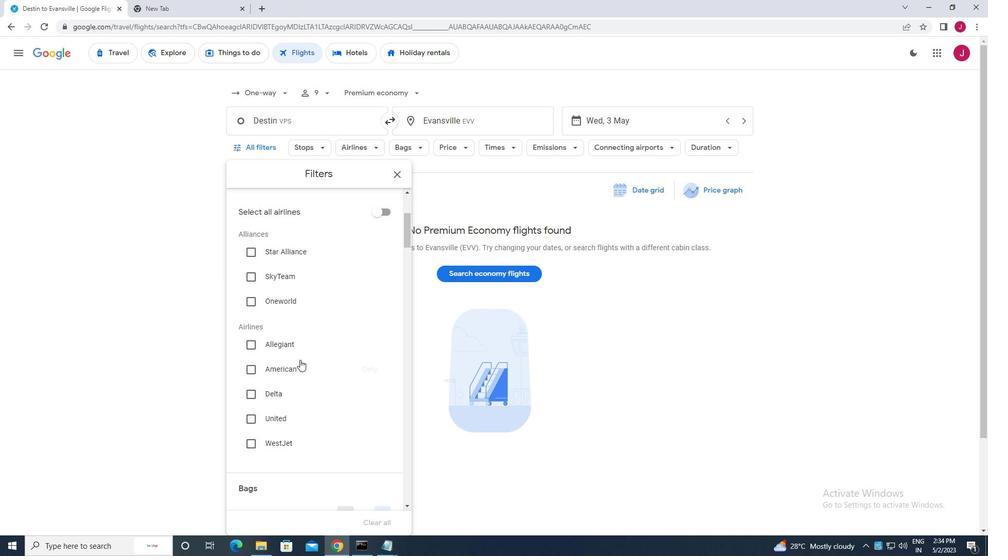 
Action: Mouse scrolled (300, 359) with delta (0, 0)
Screenshot: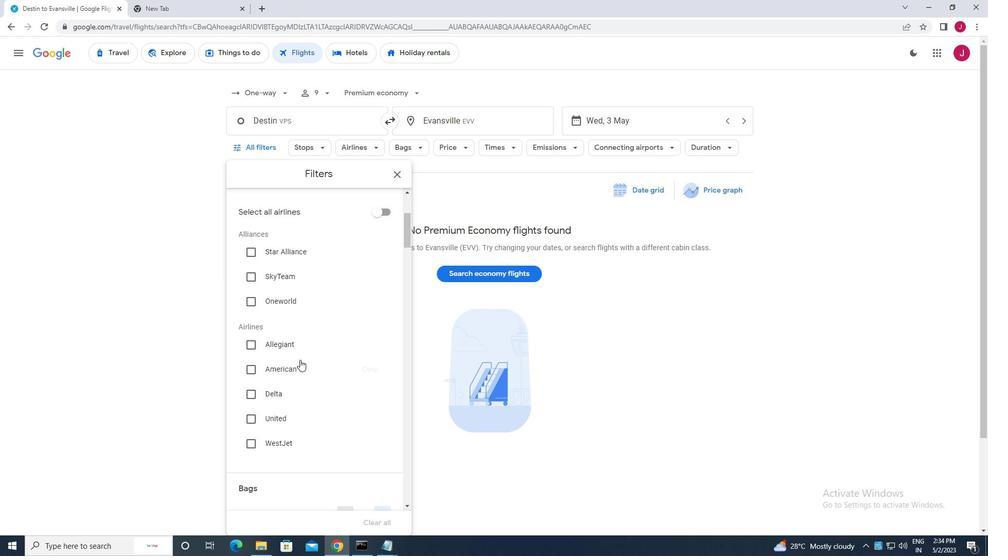
Action: Mouse moved to (377, 337)
Screenshot: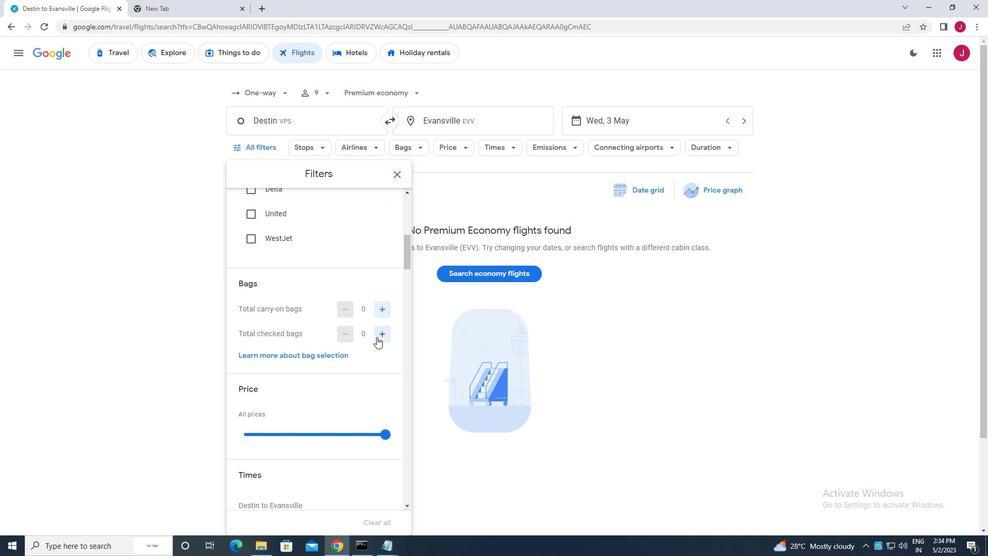 
Action: Mouse pressed left at (377, 337)
Screenshot: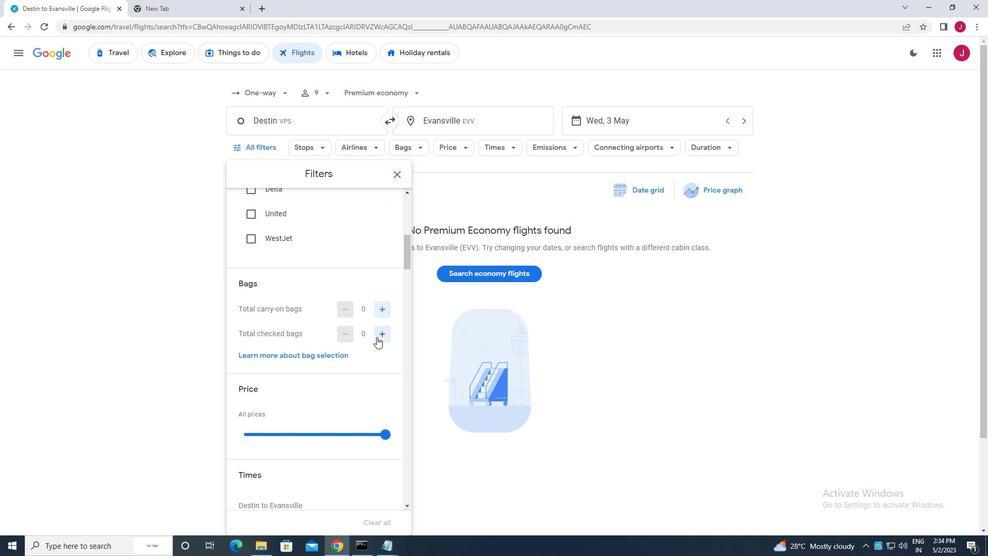 
Action: Mouse moved to (377, 337)
Screenshot: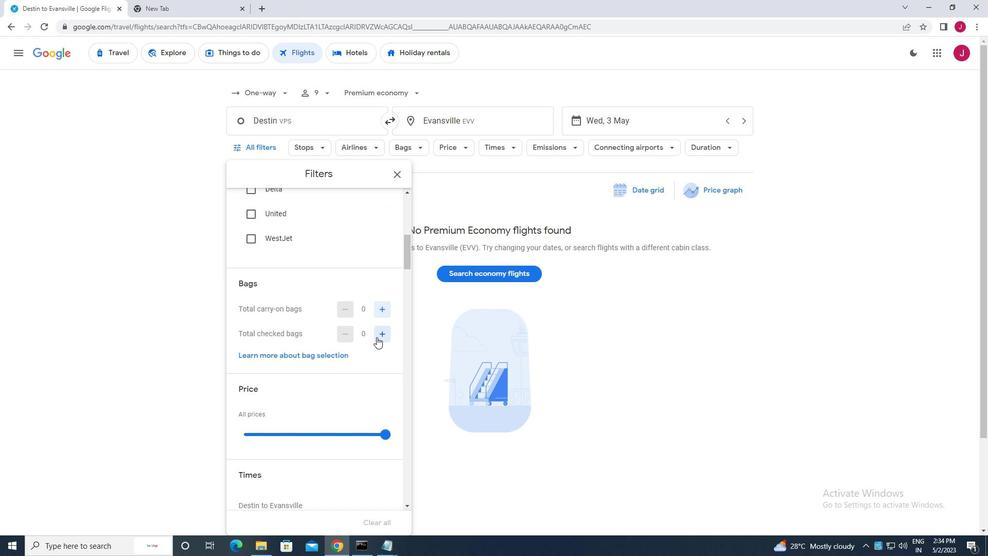 
Action: Mouse pressed left at (377, 337)
Screenshot: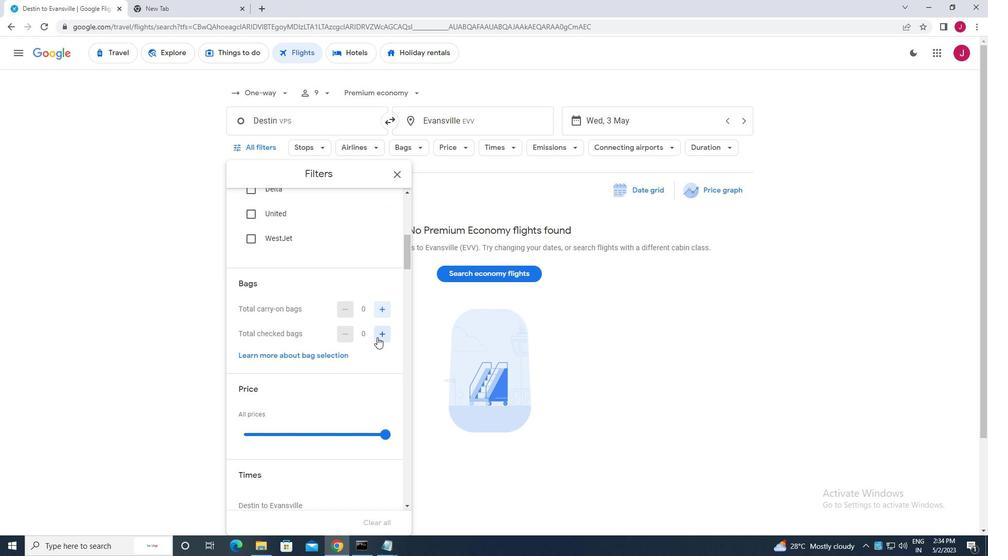 
Action: Mouse scrolled (377, 336) with delta (0, 0)
Screenshot: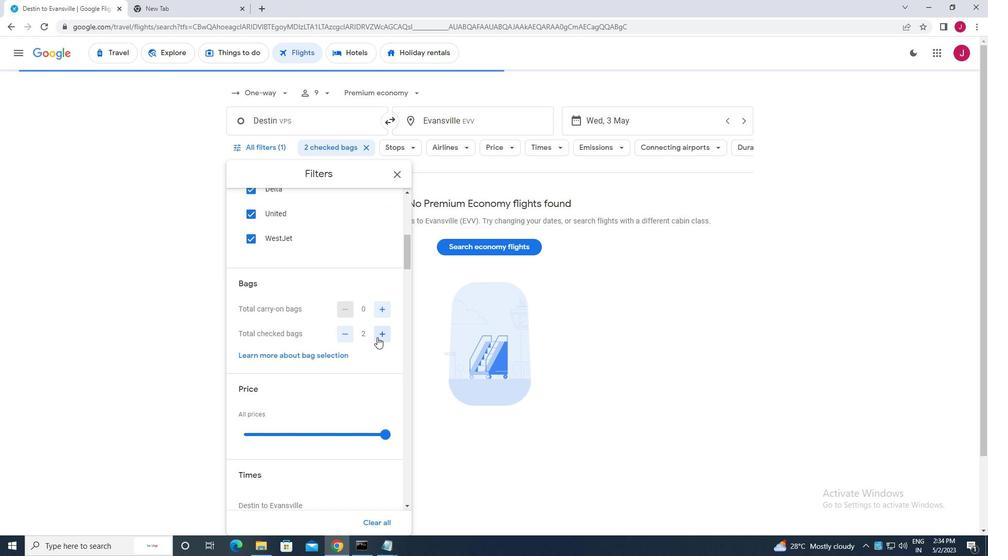 
Action: Mouse scrolled (377, 336) with delta (0, 0)
Screenshot: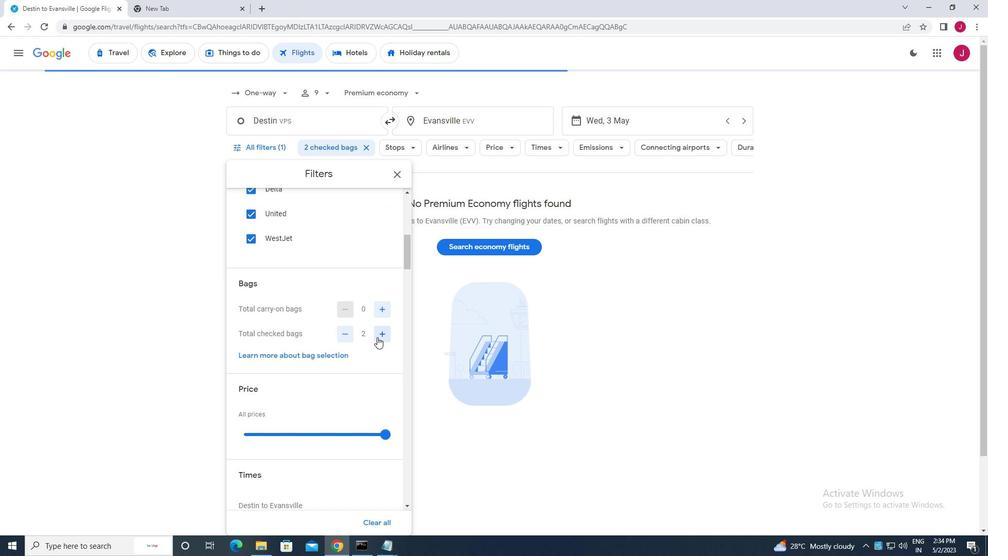 
Action: Mouse moved to (385, 333)
Screenshot: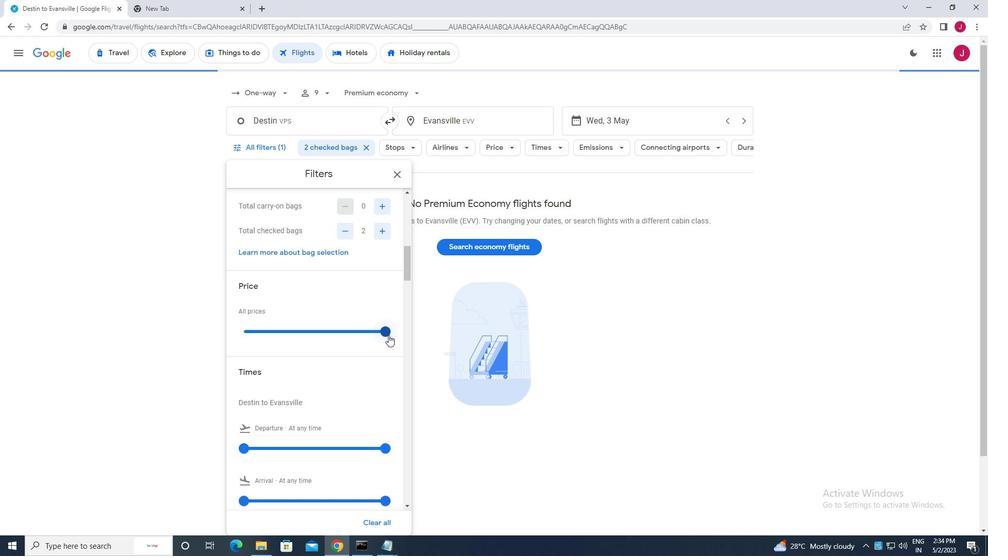
Action: Mouse pressed left at (385, 333)
Screenshot: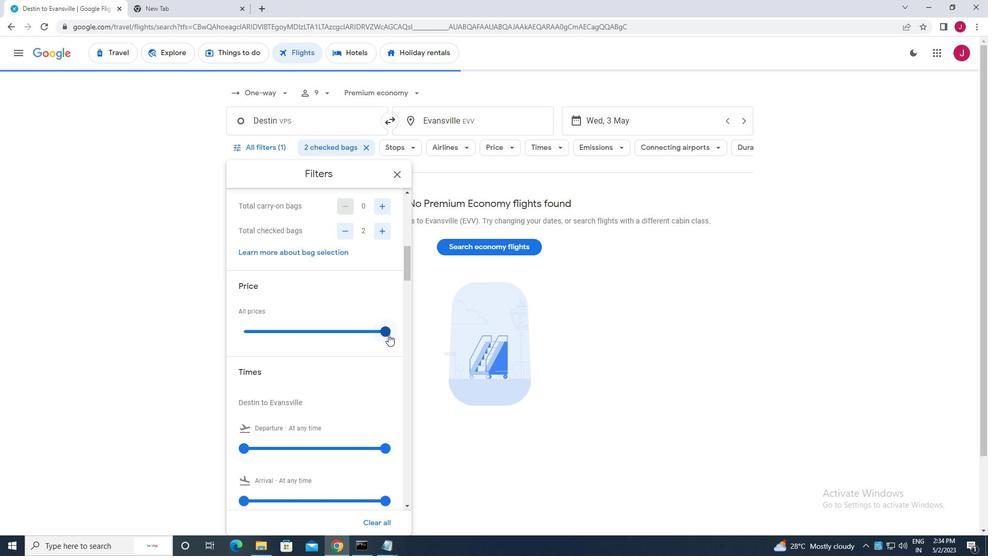 
Action: Mouse moved to (255, 320)
Screenshot: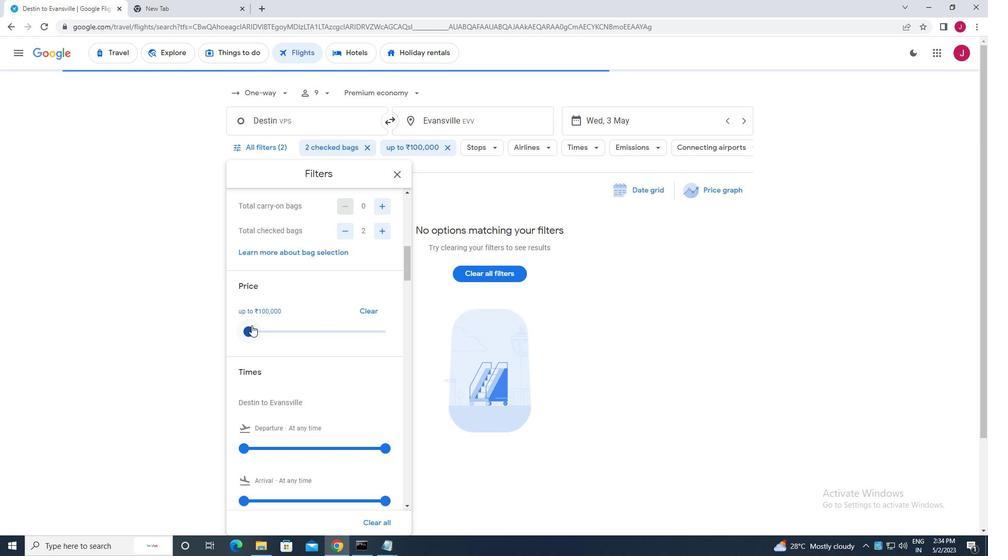 
Action: Mouse scrolled (255, 320) with delta (0, 0)
Screenshot: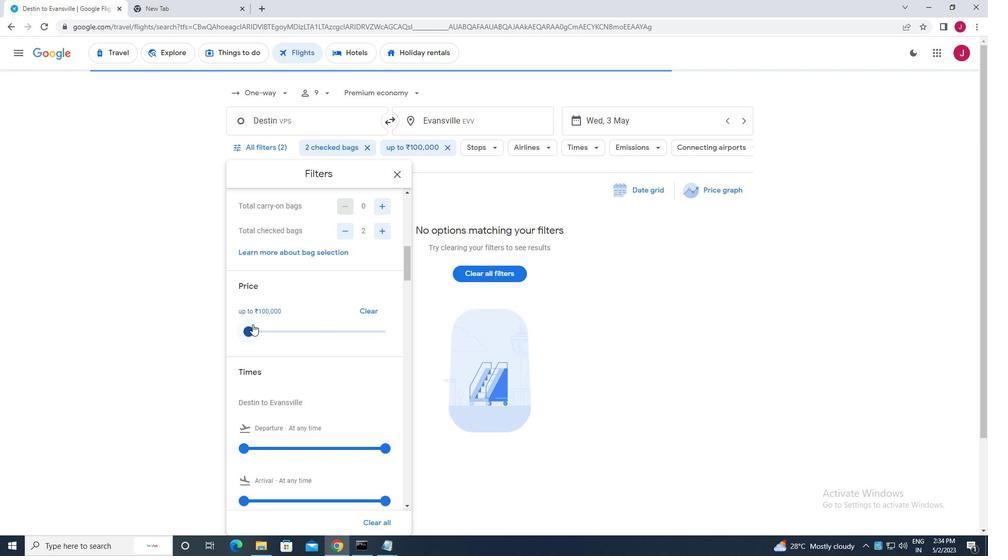 
Action: Mouse scrolled (255, 320) with delta (0, 0)
Screenshot: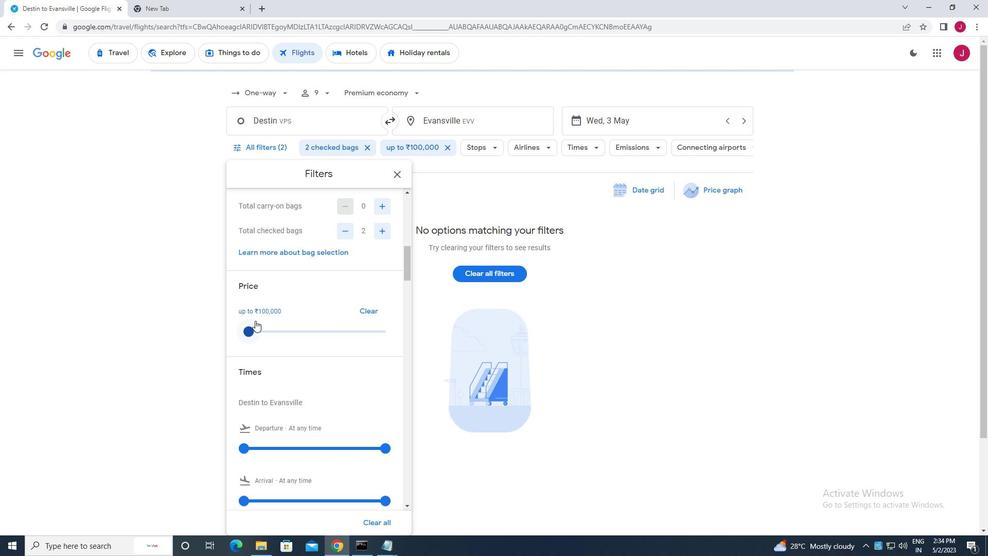 
Action: Mouse moved to (244, 340)
Screenshot: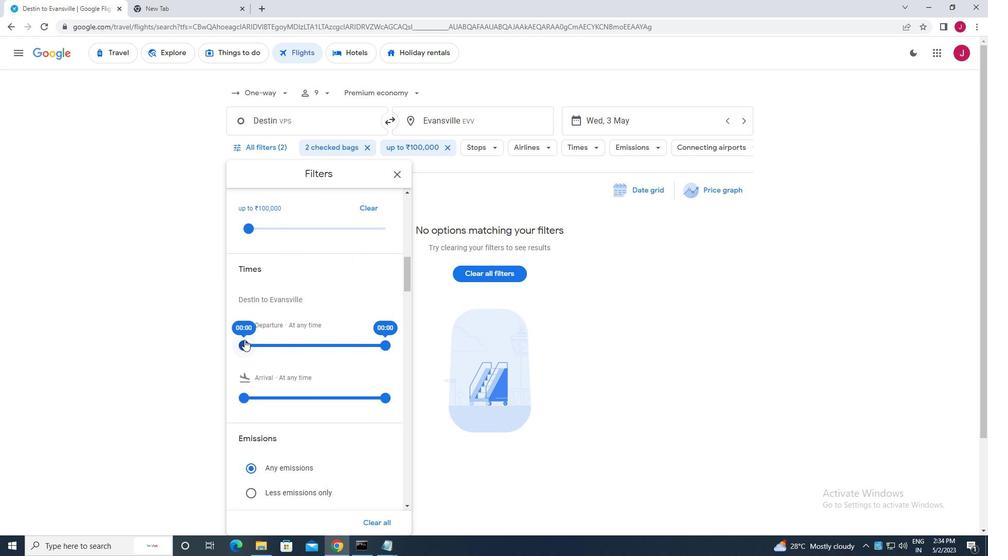 
Action: Mouse pressed left at (244, 340)
Screenshot: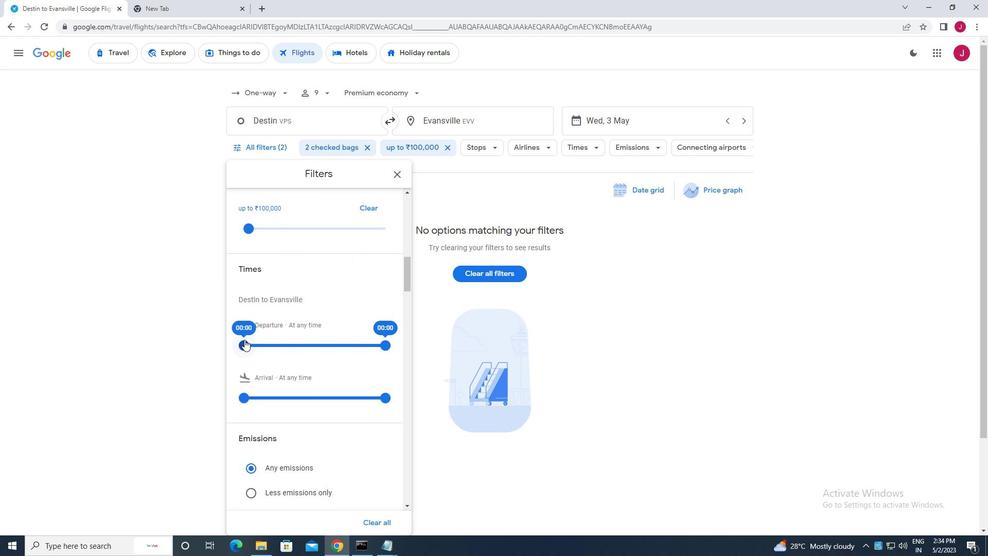 
Action: Mouse moved to (384, 346)
Screenshot: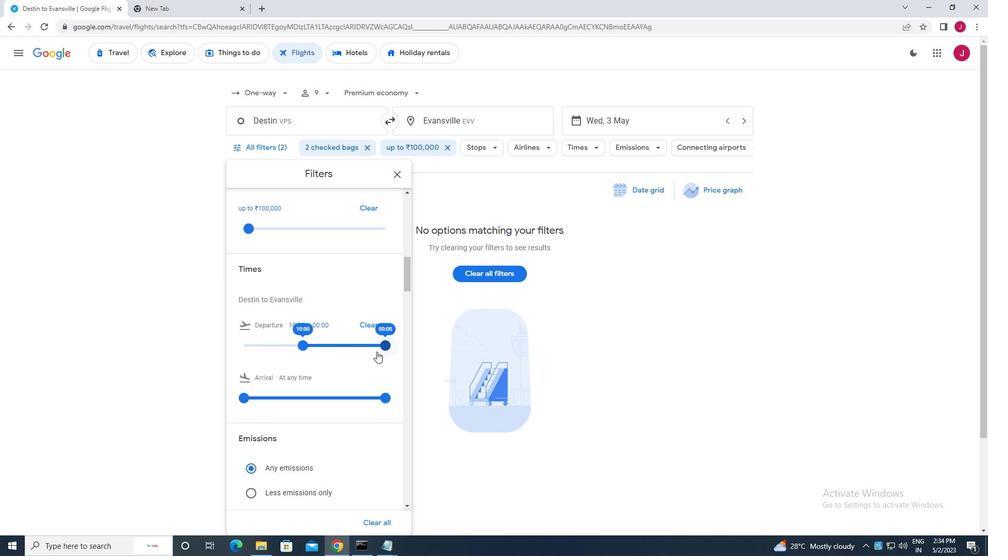 
Action: Mouse pressed left at (384, 346)
Screenshot: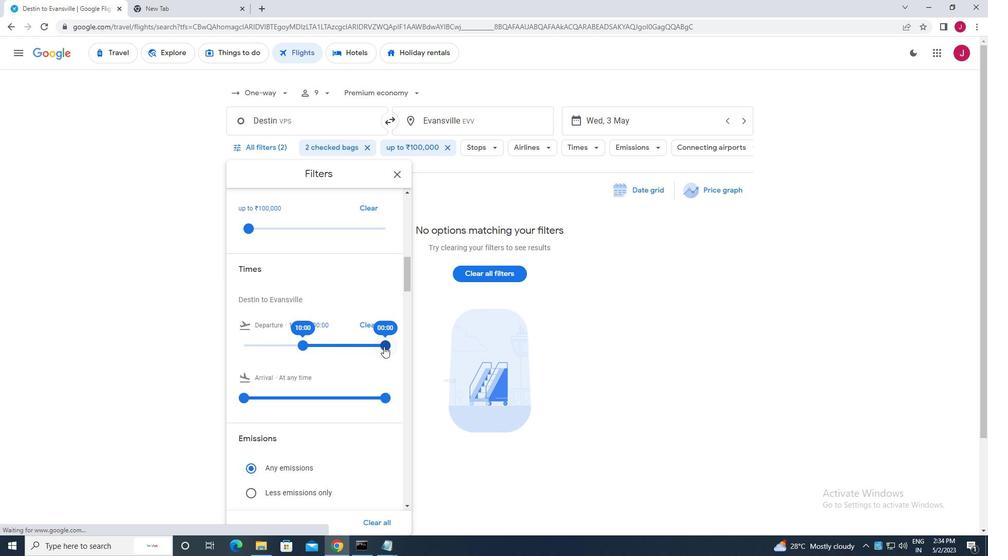 
Action: Mouse moved to (399, 171)
Screenshot: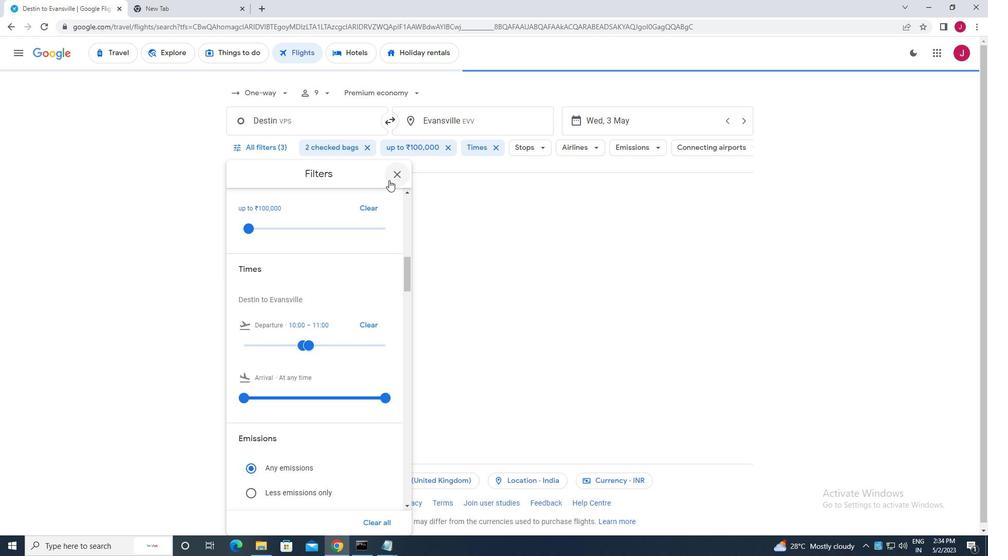 
Action: Mouse pressed left at (399, 171)
Screenshot: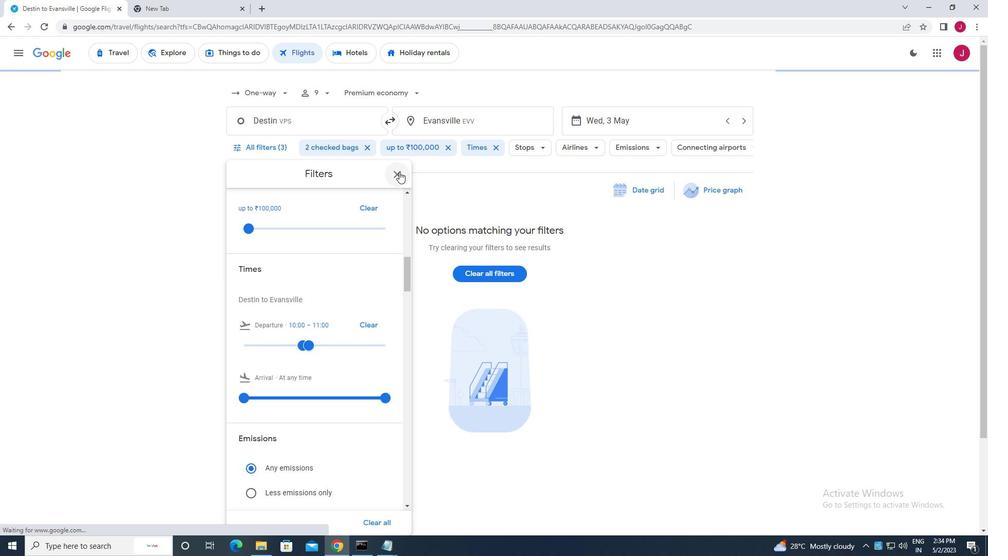 
Action: Mouse moved to (400, 173)
Screenshot: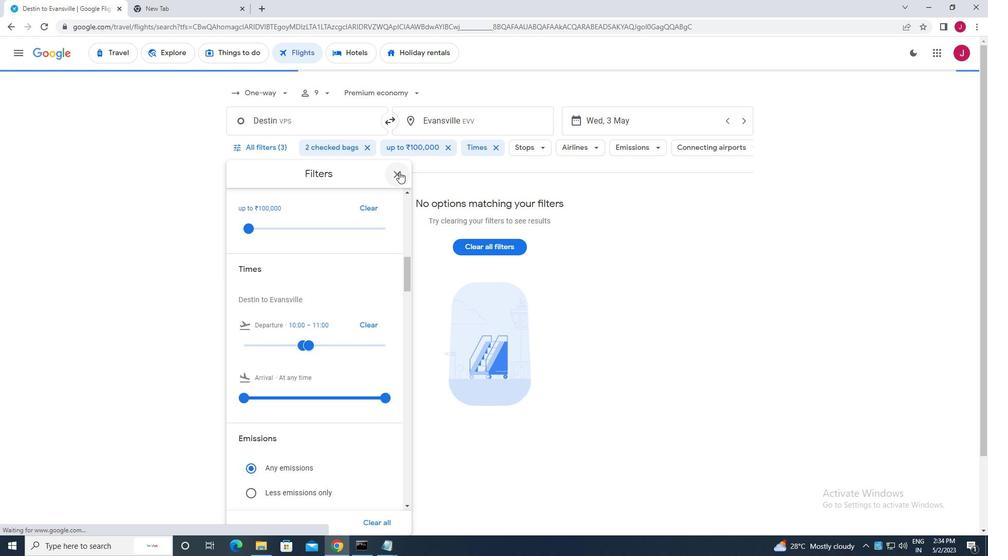 
